 Task:  Click on Hockey In the Cross-Check Hockey League click on  Pick Sheet Your name Julian Martinez Team name Oshawa Generals and  Email softage.4@softage.net Period 1 - 3 Point Game Minnesota Wild Period 1 - 2 Point Game Florida Panthers Period 1 - 1 Point Game Edmonton Oilers Period 2 - 3 Point Game Detroit Red Wings Period 2 - 2 Point Game Dallas Stars Period 2 - 1 Point Game Columbus Blue Jackets Period 3 - 3 Point Game Colorado Avalanche Period 3 - 2 Point Game Chicago Blackhawks Period 3 - 1 Point Game Carolina Hurricanes Submit pick sheet
Action: Mouse moved to (641, 244)
Screenshot: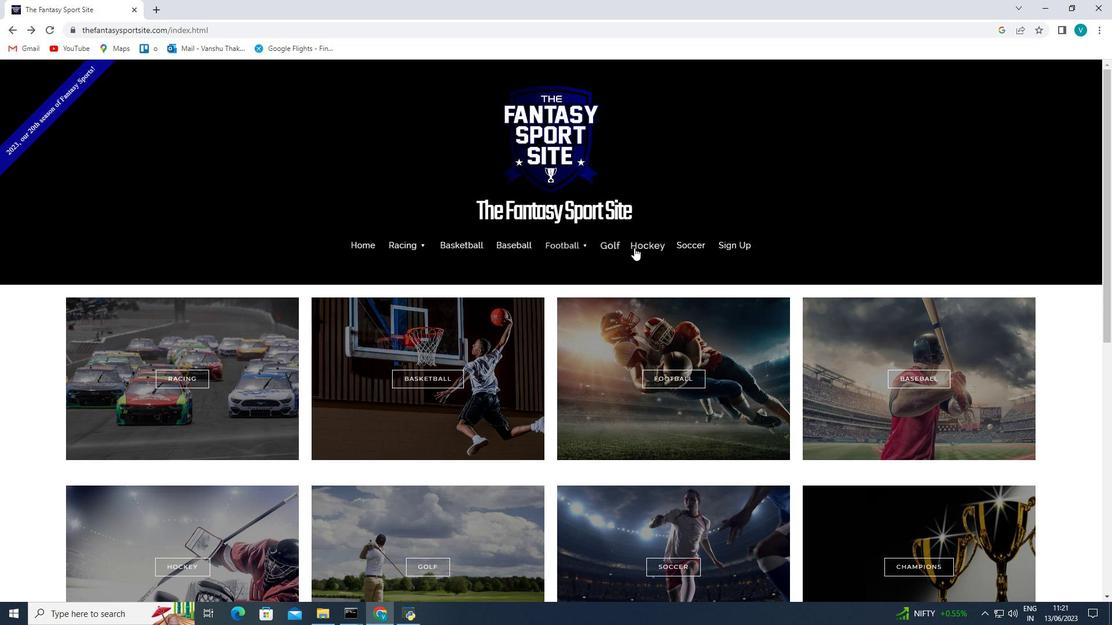 
Action: Mouse pressed left at (641, 244)
Screenshot: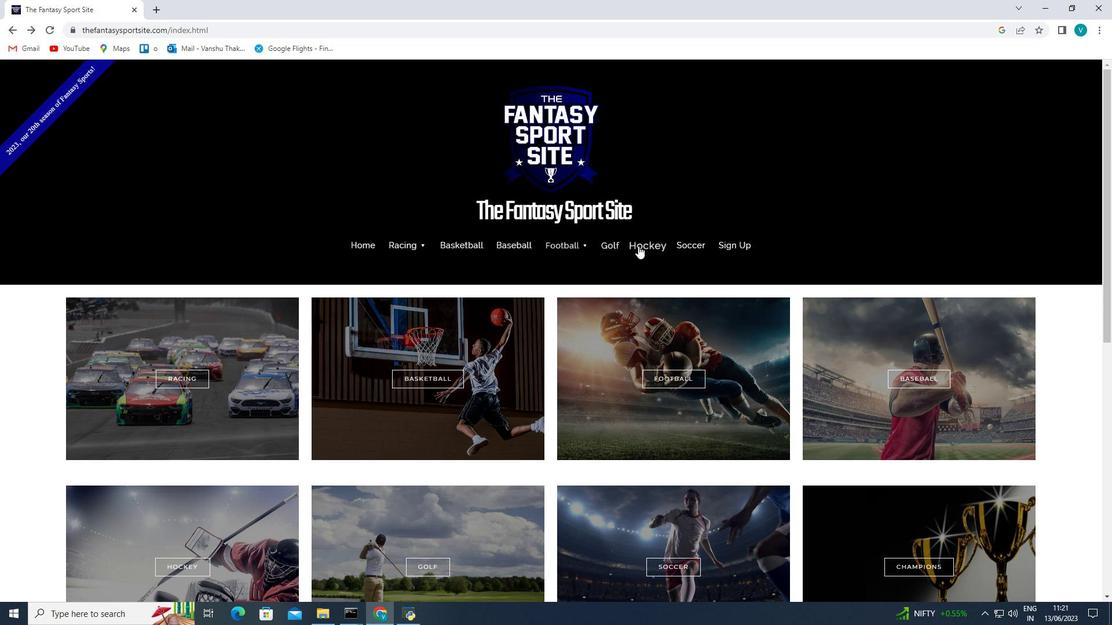 
Action: Mouse moved to (431, 406)
Screenshot: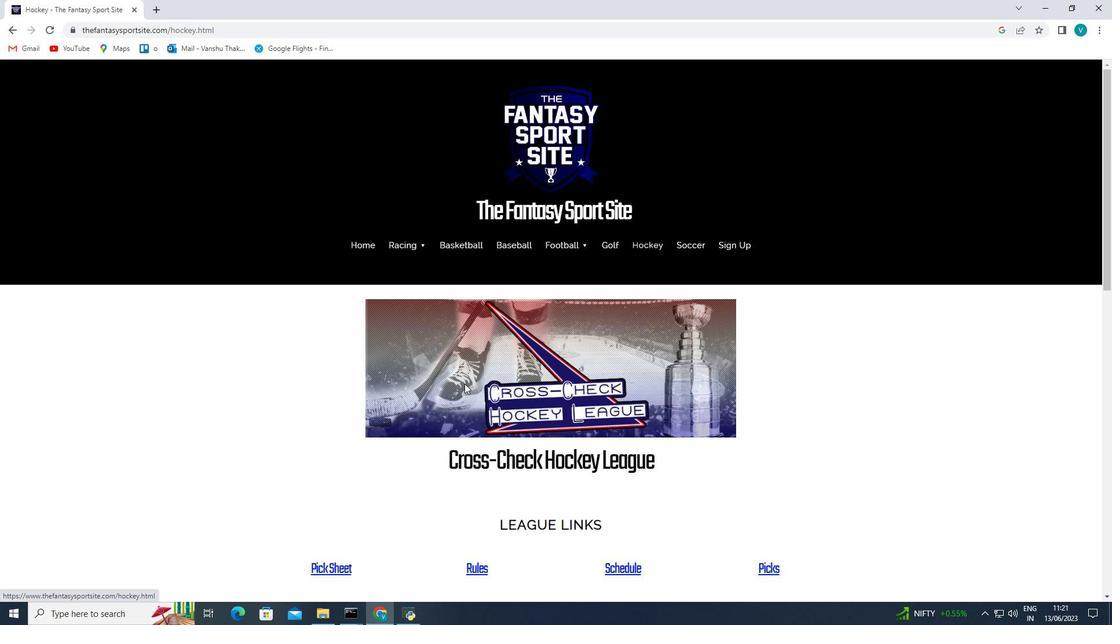 
Action: Mouse scrolled (431, 406) with delta (0, 0)
Screenshot: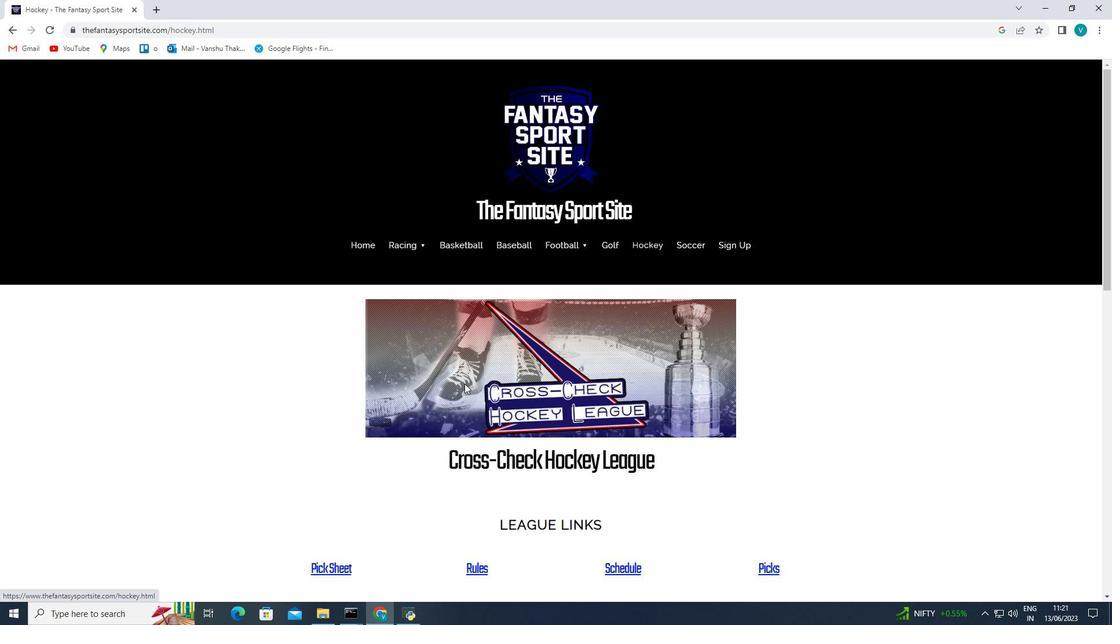 
Action: Mouse moved to (340, 501)
Screenshot: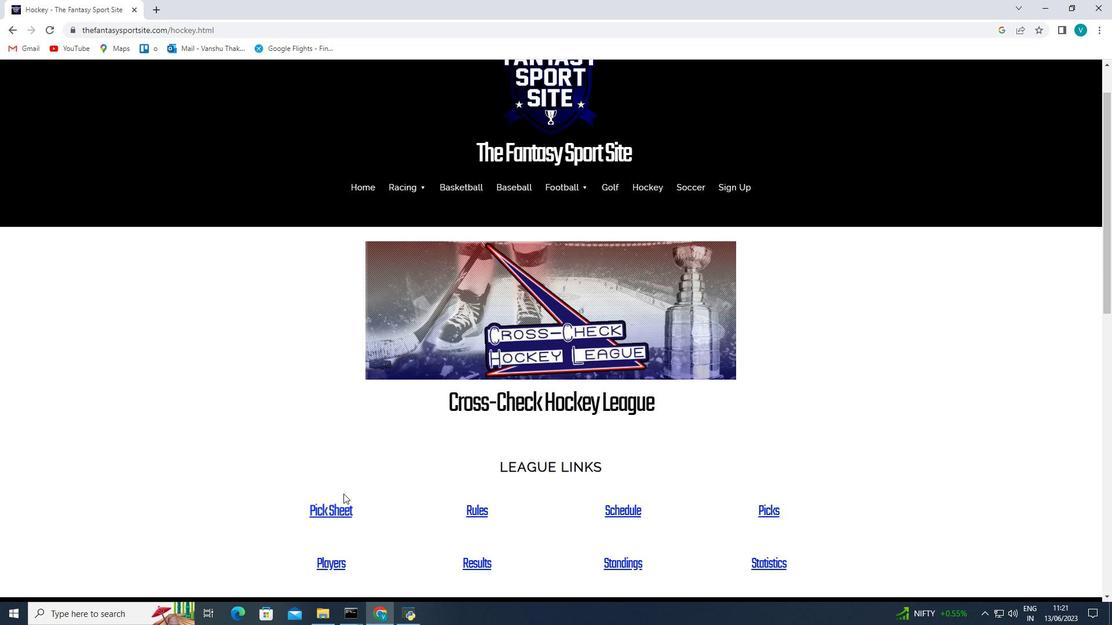 
Action: Mouse pressed left at (340, 501)
Screenshot: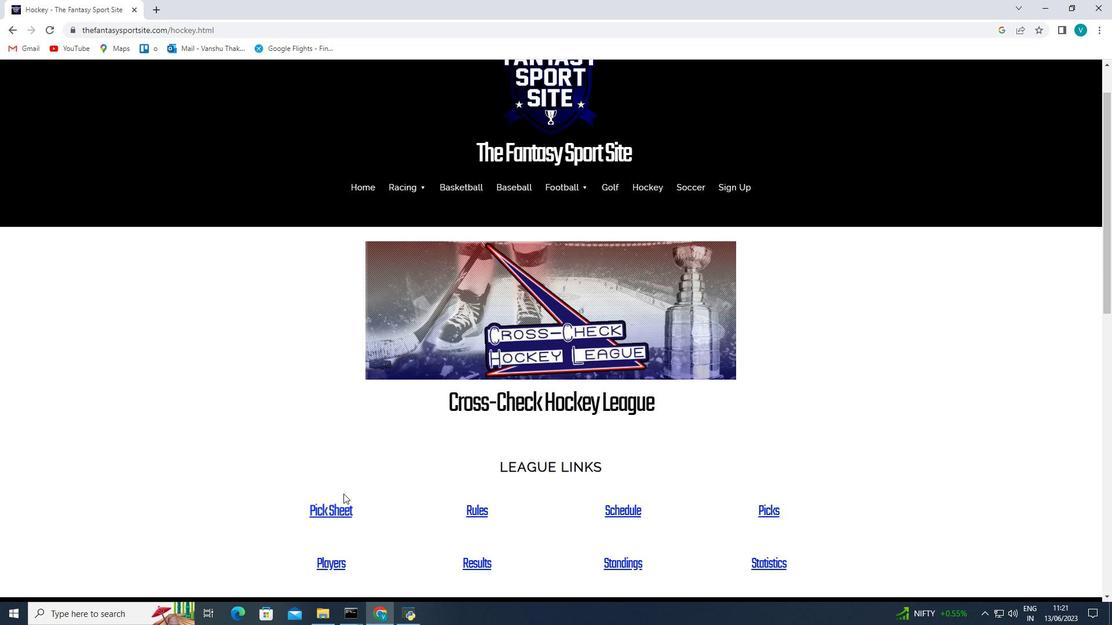 
Action: Mouse moved to (460, 413)
Screenshot: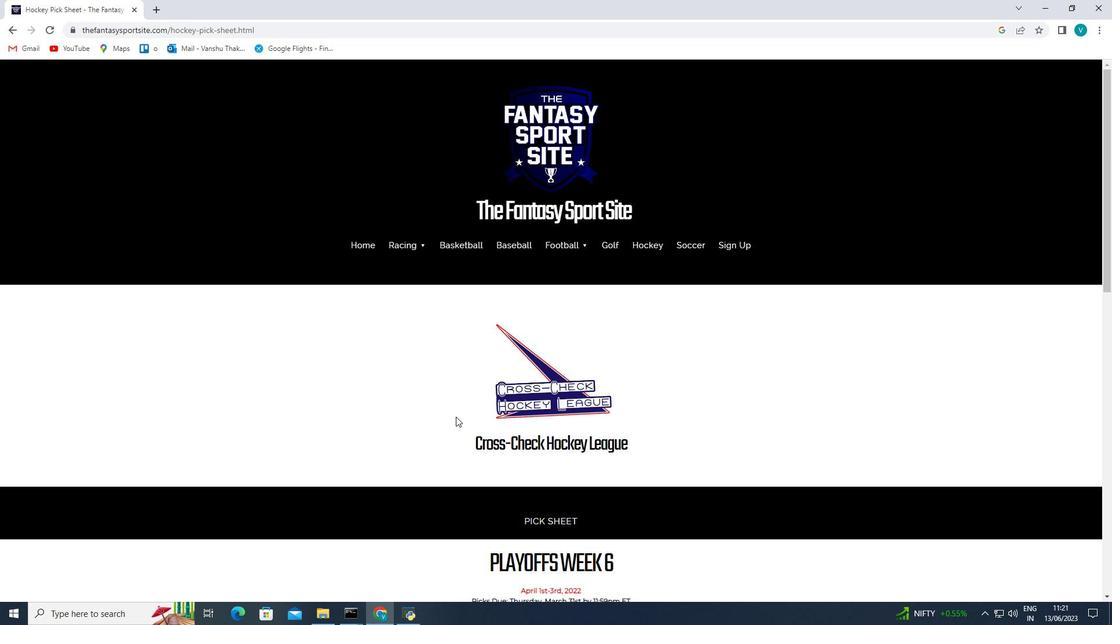 
Action: Mouse scrolled (460, 412) with delta (0, 0)
Screenshot: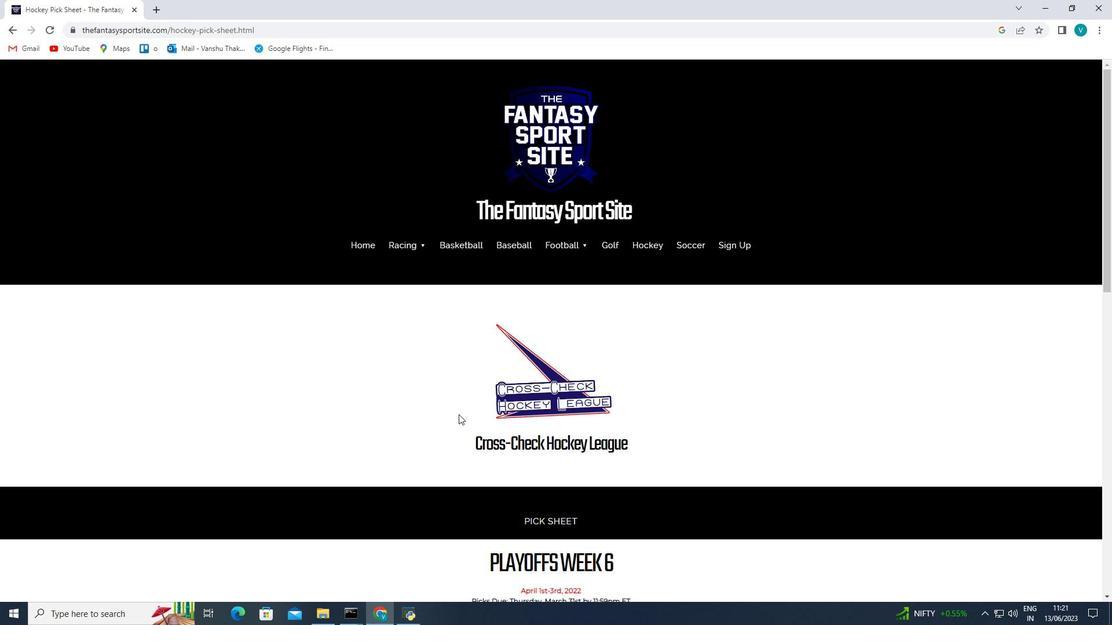 
Action: Mouse moved to (463, 411)
Screenshot: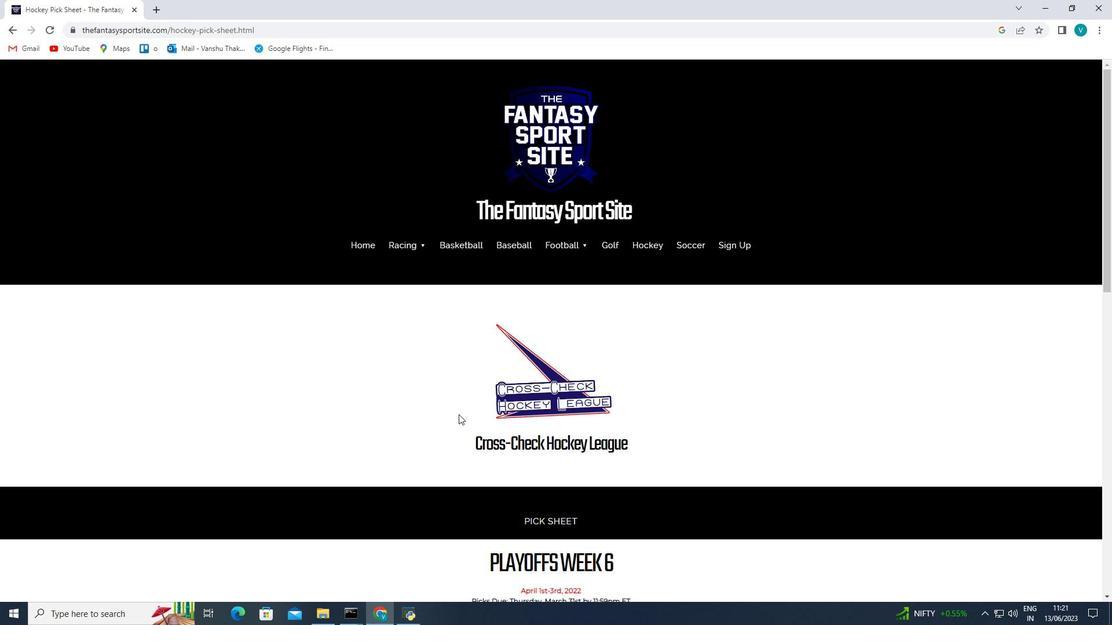 
Action: Mouse scrolled (463, 410) with delta (0, 0)
Screenshot: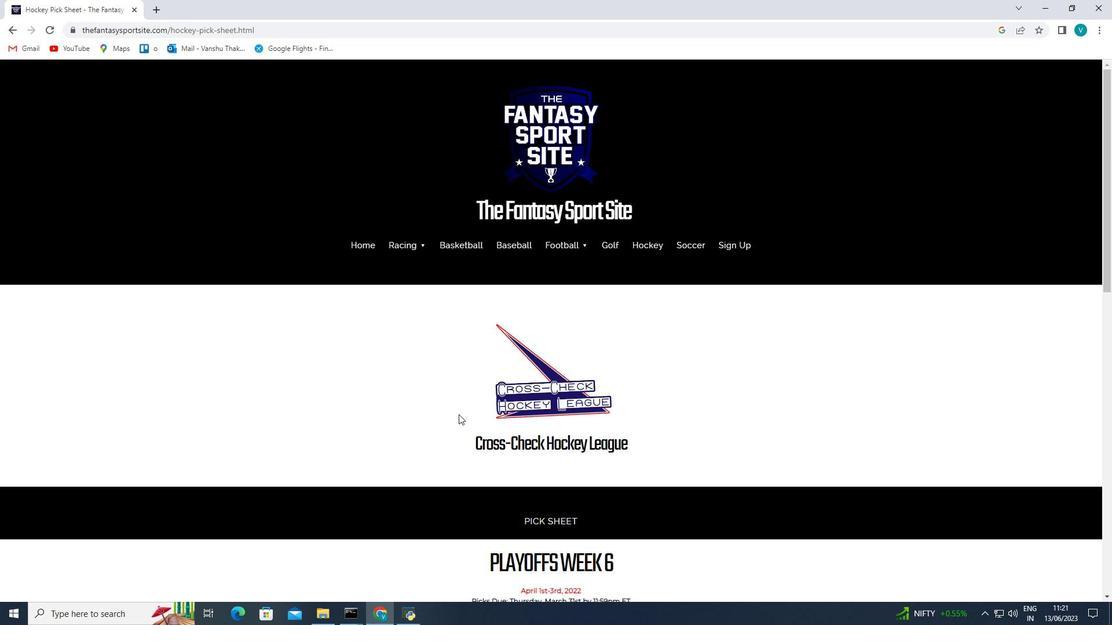 
Action: Mouse moved to (469, 409)
Screenshot: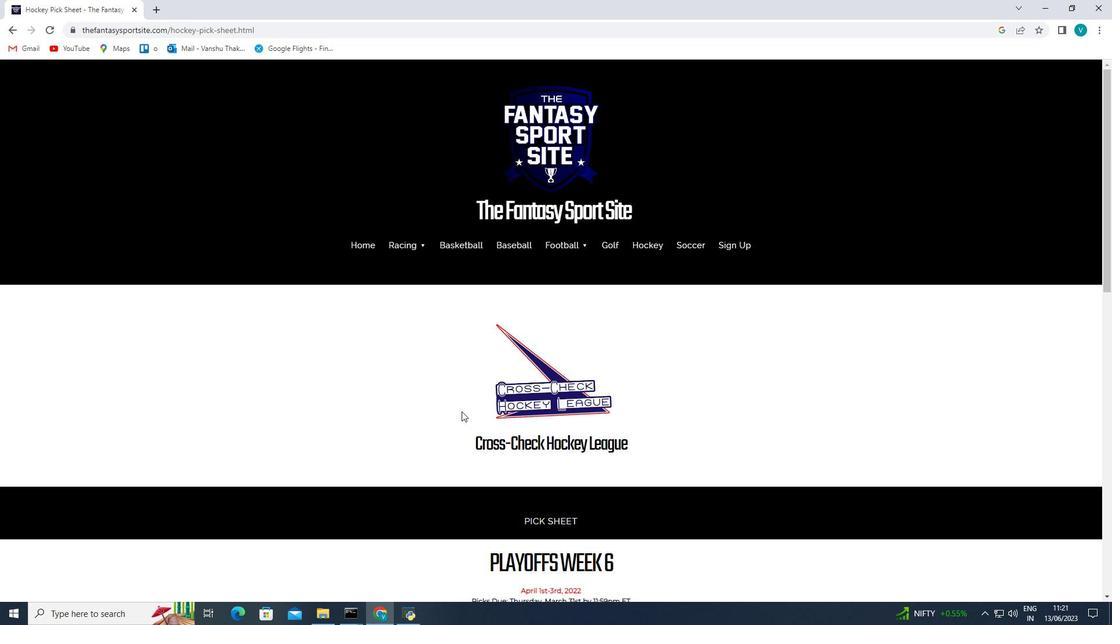
Action: Mouse scrolled (469, 408) with delta (0, 0)
Screenshot: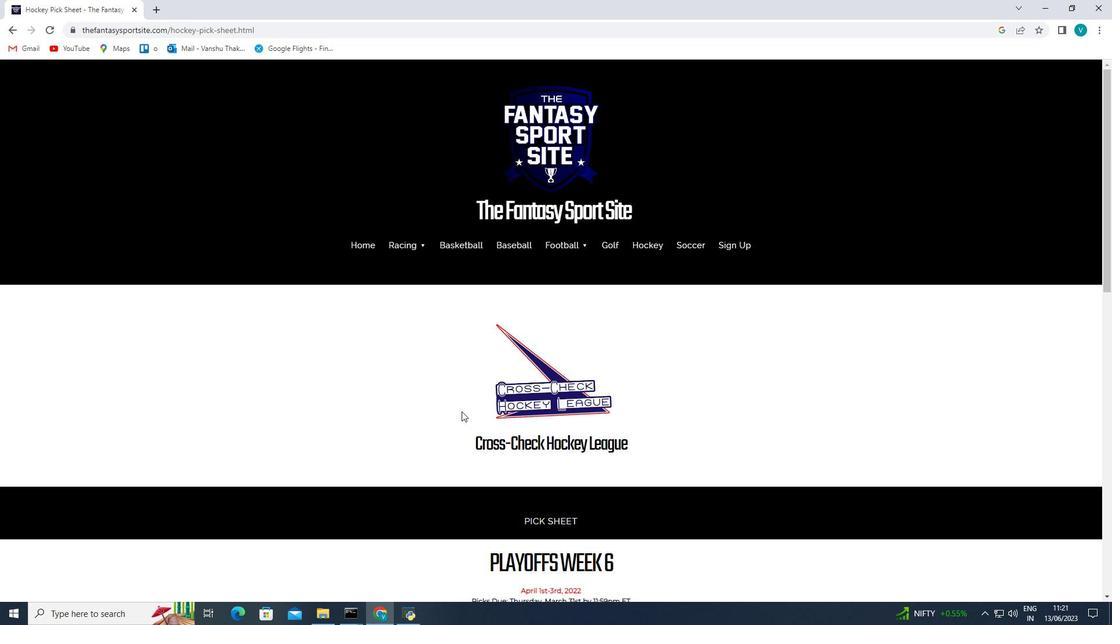 
Action: Mouse moved to (478, 406)
Screenshot: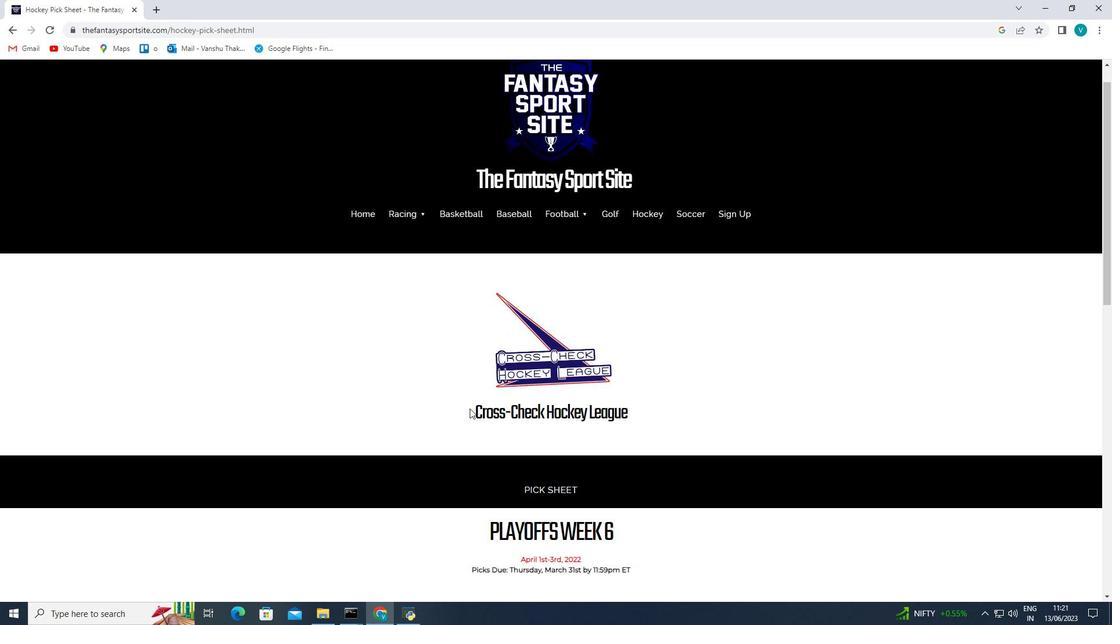 
Action: Mouse scrolled (478, 406) with delta (0, 0)
Screenshot: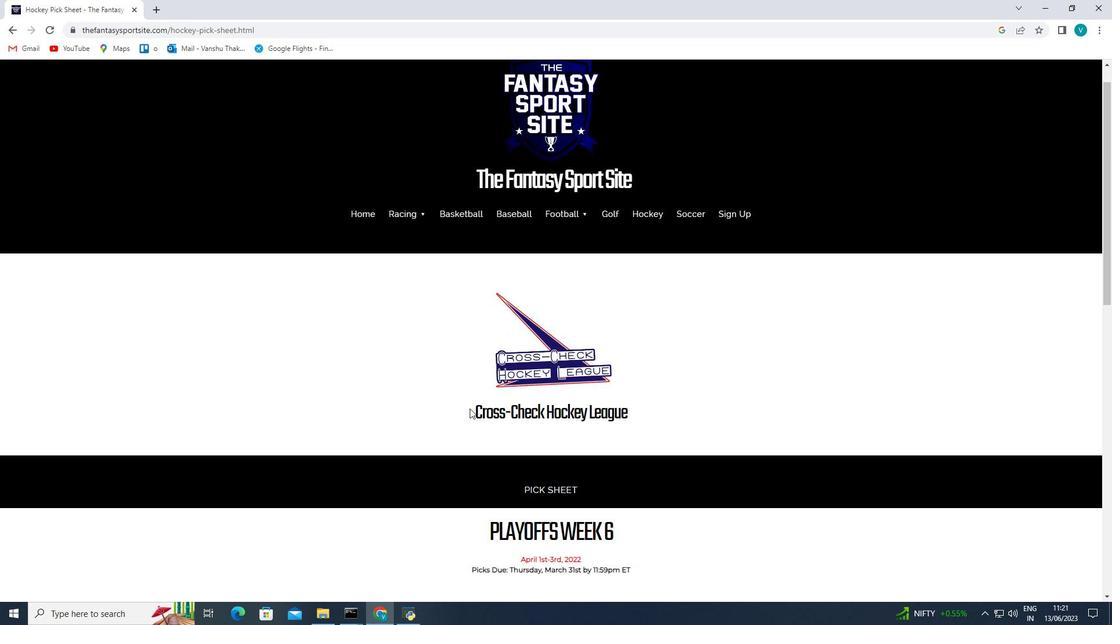 
Action: Mouse moved to (489, 405)
Screenshot: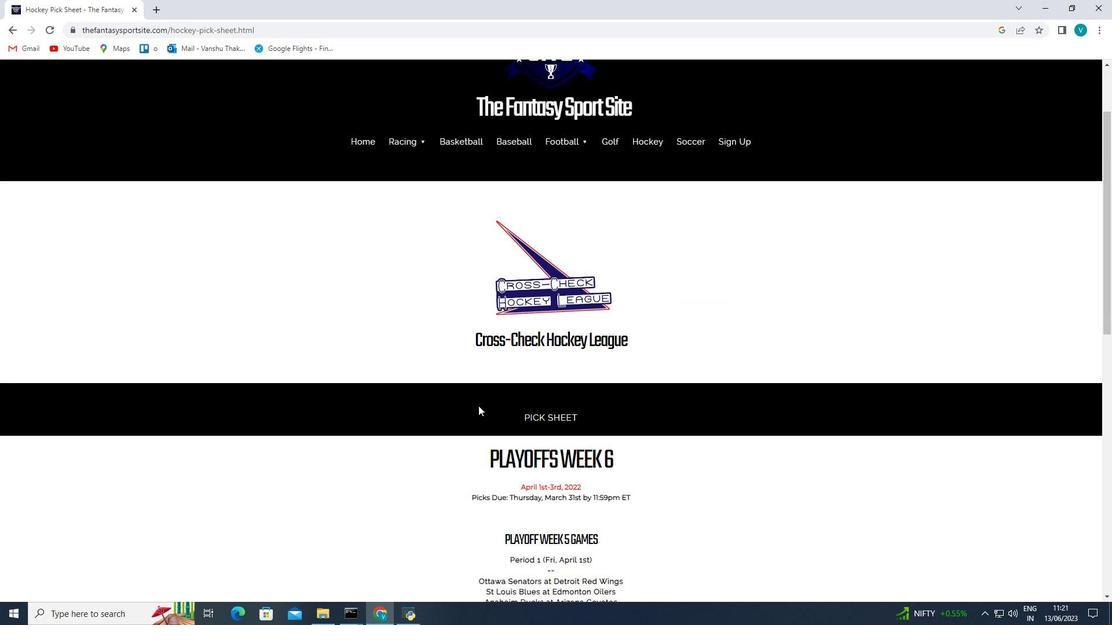 
Action: Mouse scrolled (486, 404) with delta (0, 0)
Screenshot: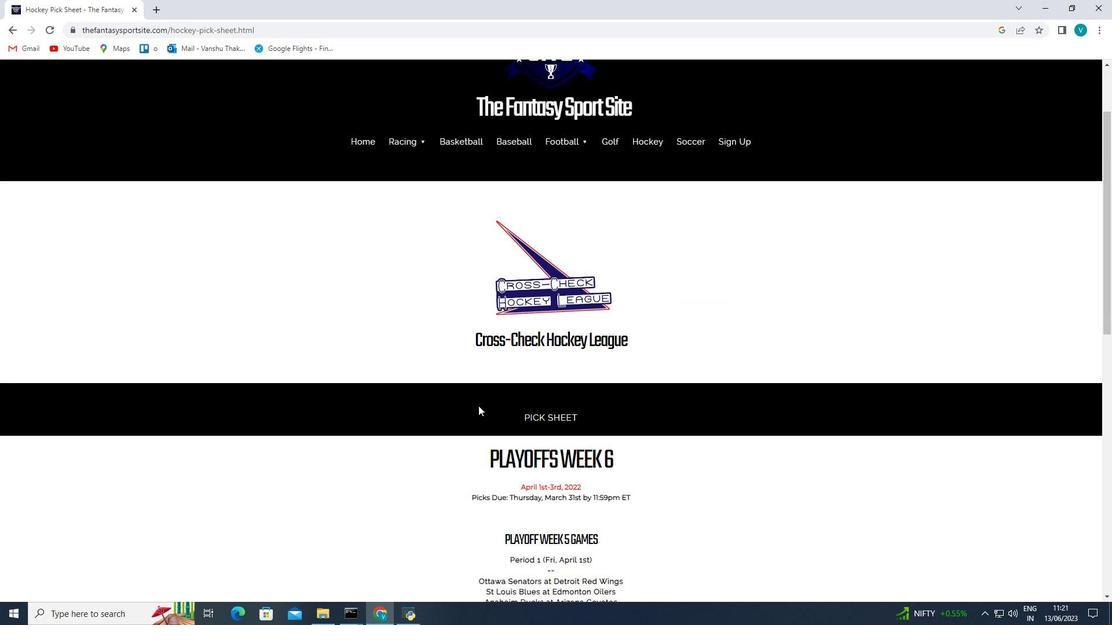 
Action: Mouse moved to (497, 405)
Screenshot: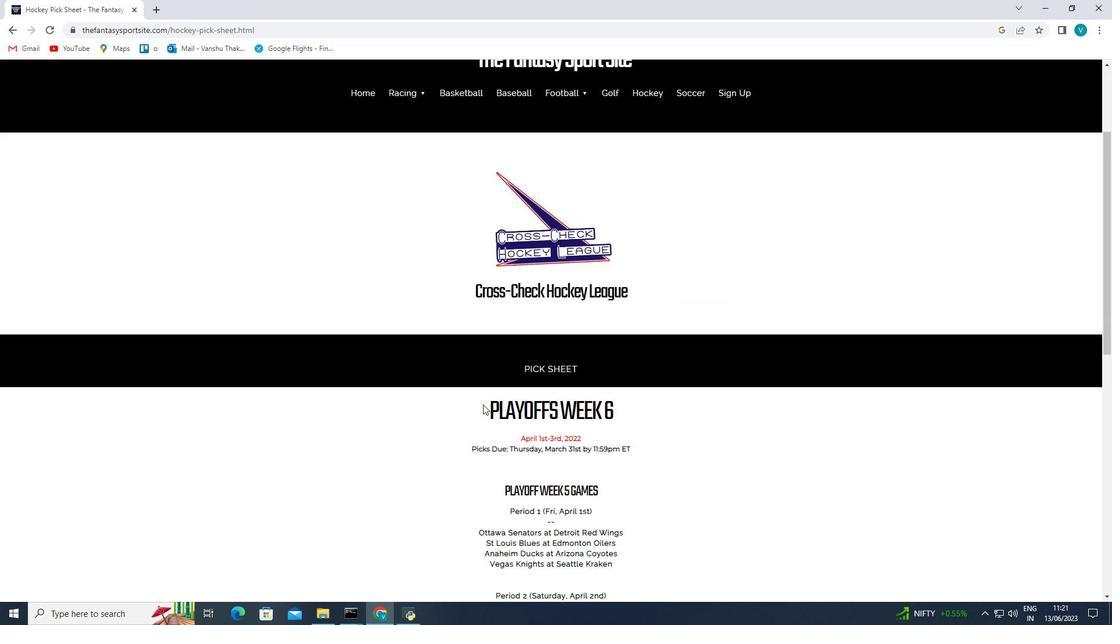 
Action: Mouse scrolled (497, 404) with delta (0, 0)
Screenshot: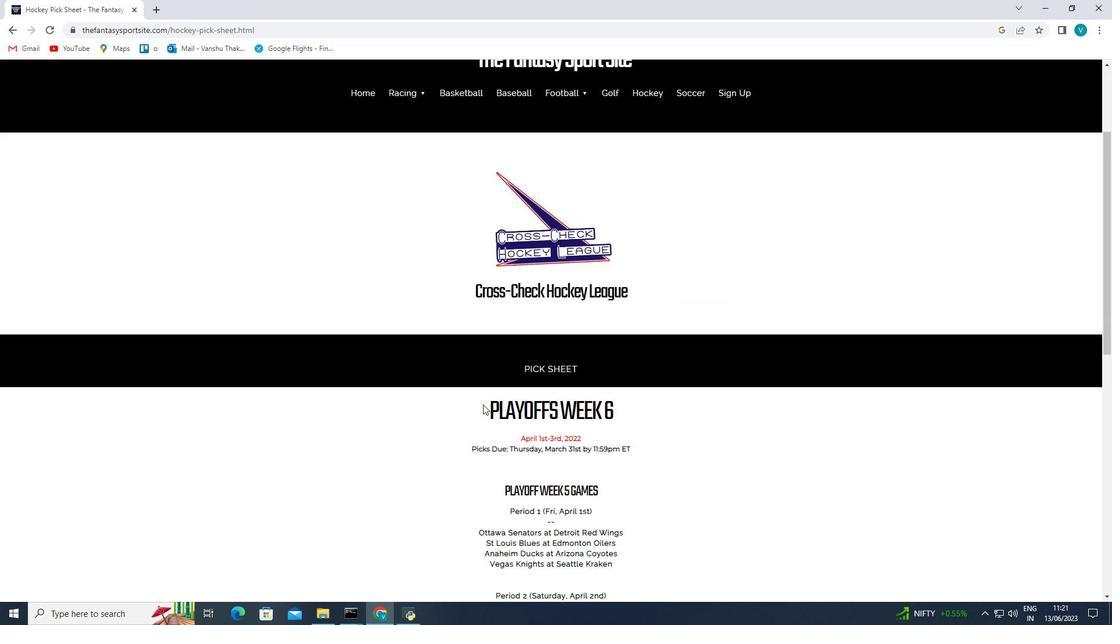 
Action: Mouse moved to (520, 408)
Screenshot: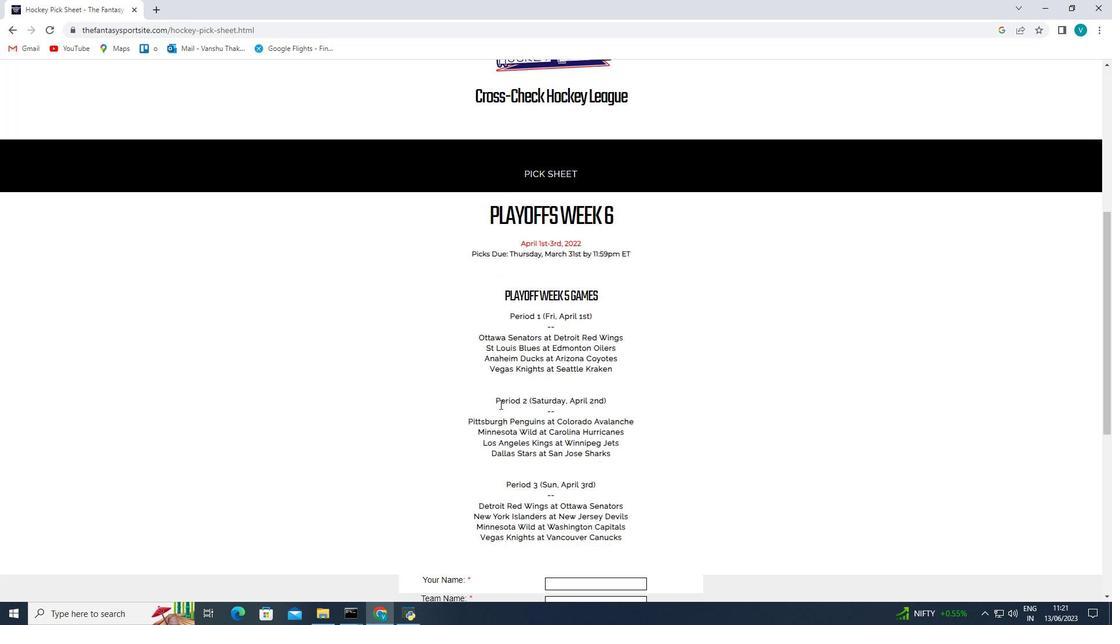 
Action: Mouse scrolled (520, 407) with delta (0, 0)
Screenshot: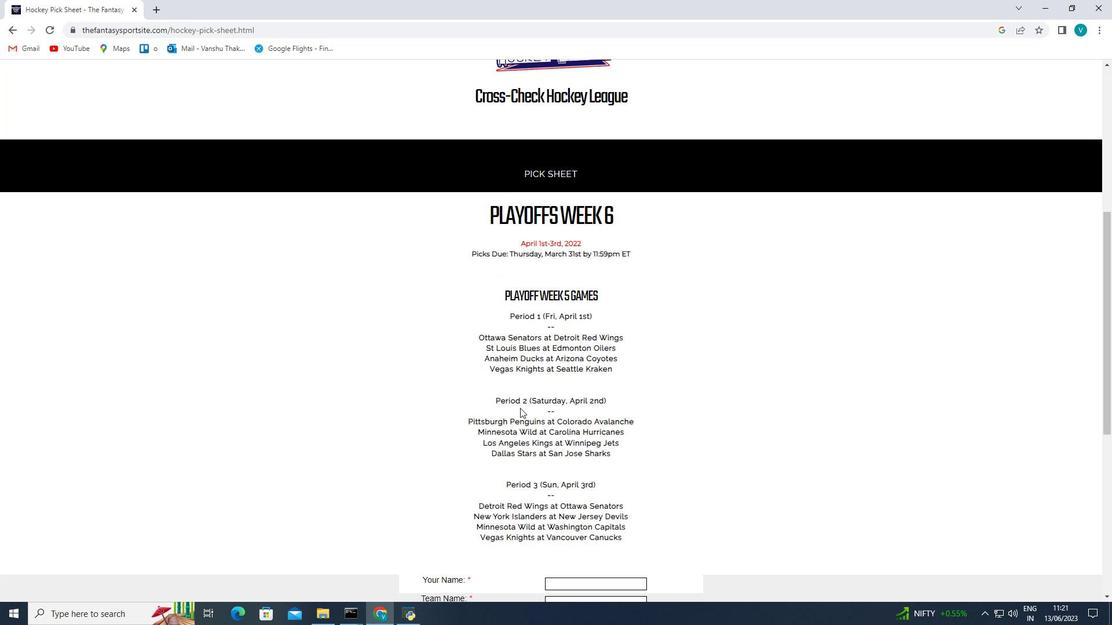 
Action: Mouse scrolled (520, 407) with delta (0, 0)
Screenshot: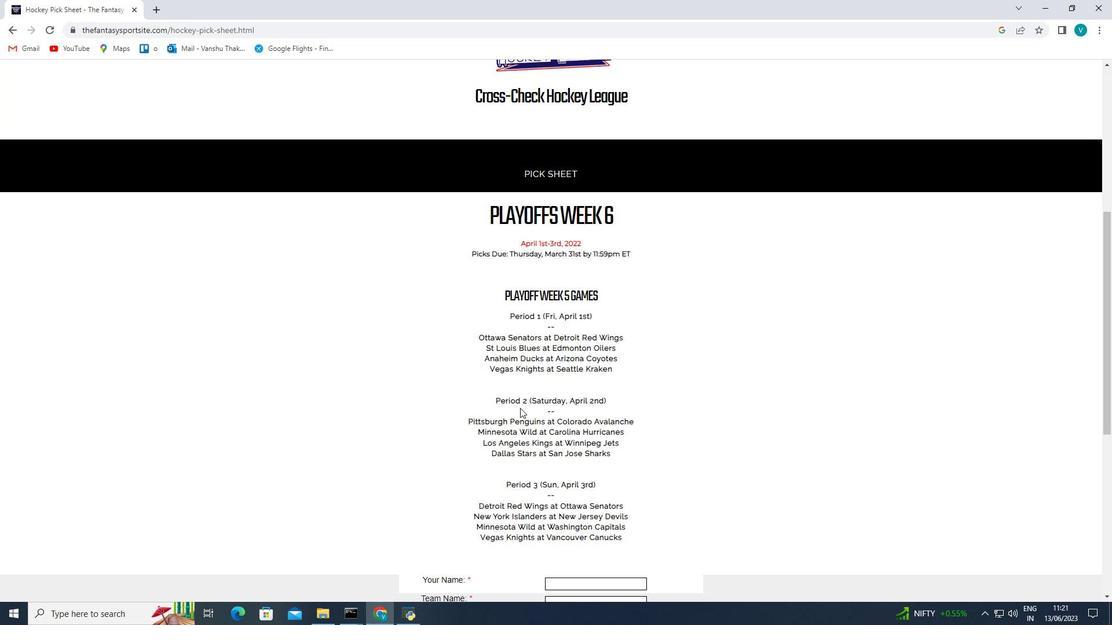 
Action: Mouse scrolled (520, 407) with delta (0, 0)
Screenshot: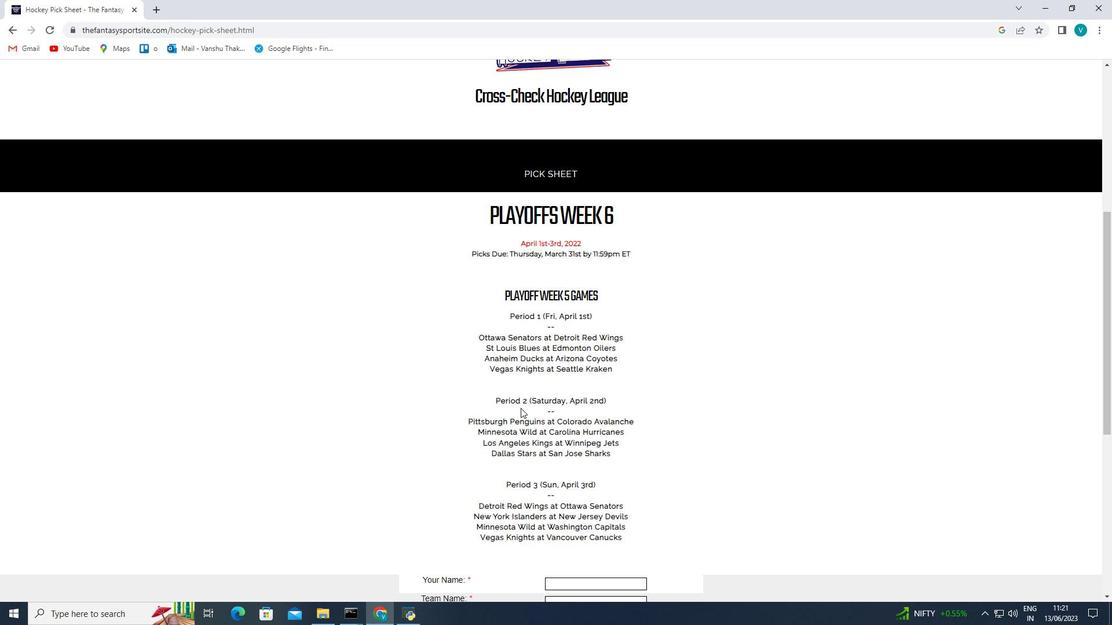 
Action: Mouse scrolled (520, 407) with delta (0, 0)
Screenshot: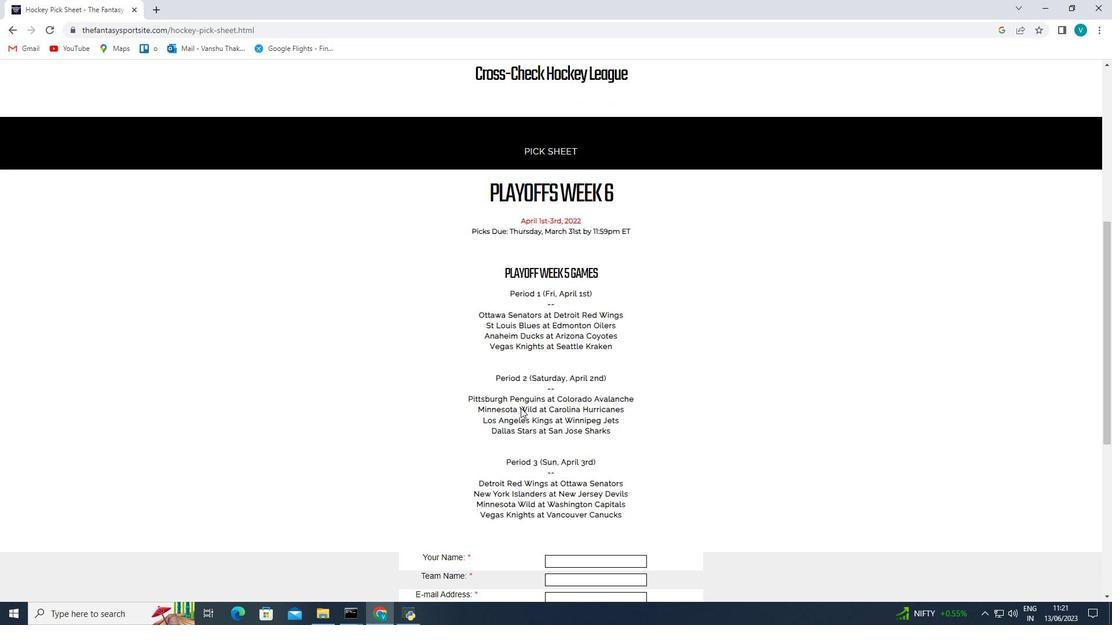 
Action: Mouse moved to (571, 360)
Screenshot: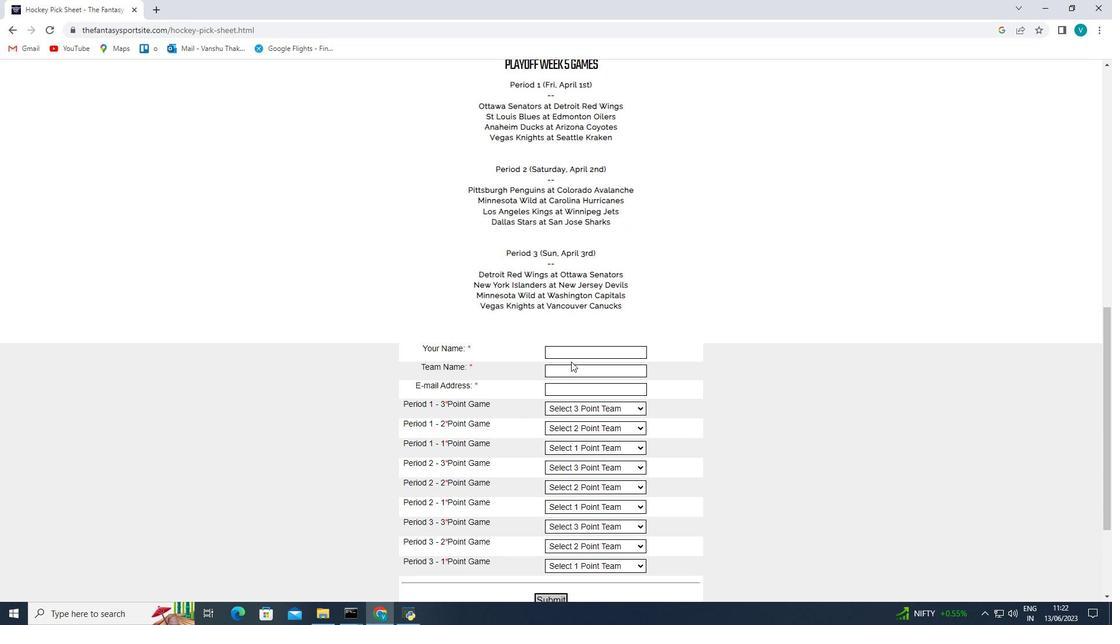 
Action: Mouse scrolled (571, 359) with delta (0, 0)
Screenshot: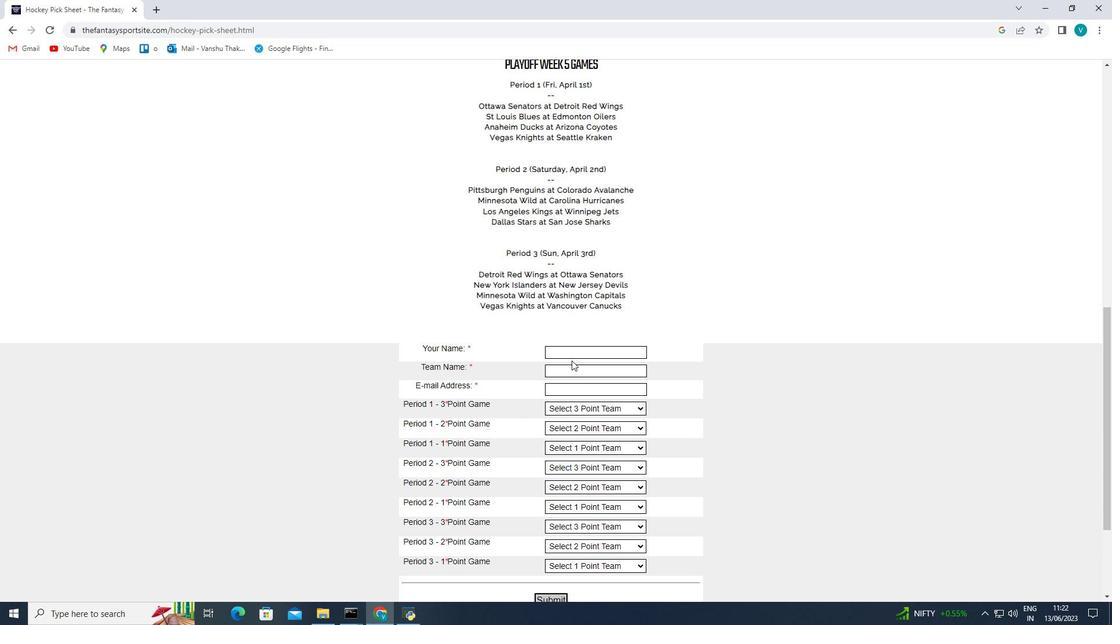 
Action: Mouse scrolled (571, 359) with delta (0, 0)
Screenshot: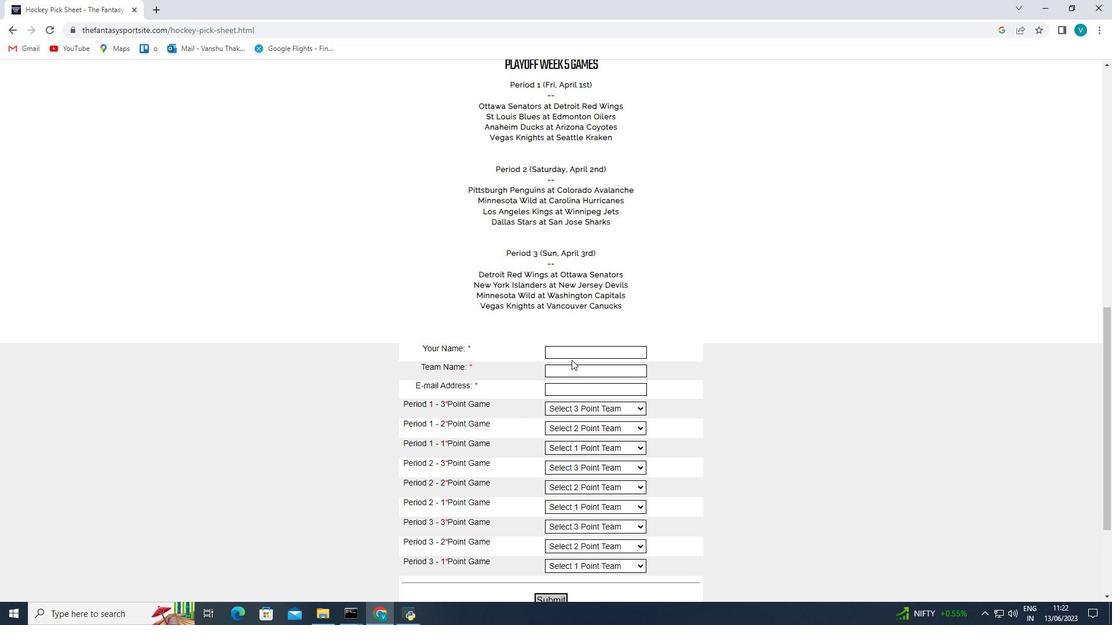 
Action: Mouse moved to (607, 231)
Screenshot: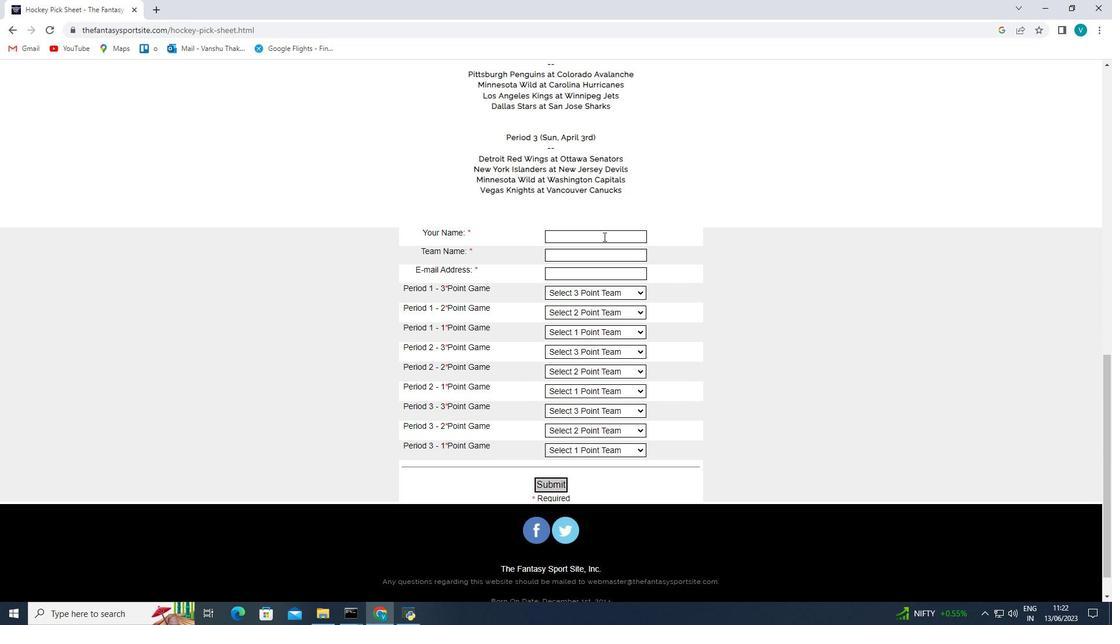 
Action: Mouse pressed left at (607, 231)
Screenshot: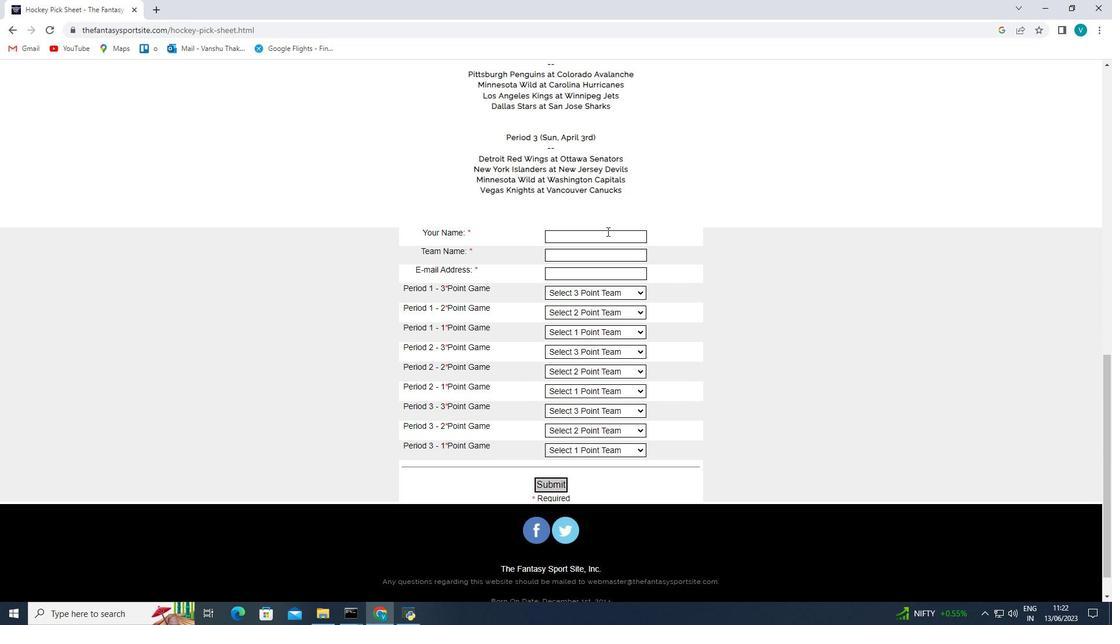 
Action: Key pressed <Key.shift>Julian<Key.space><Key.shift>Martinez
Screenshot: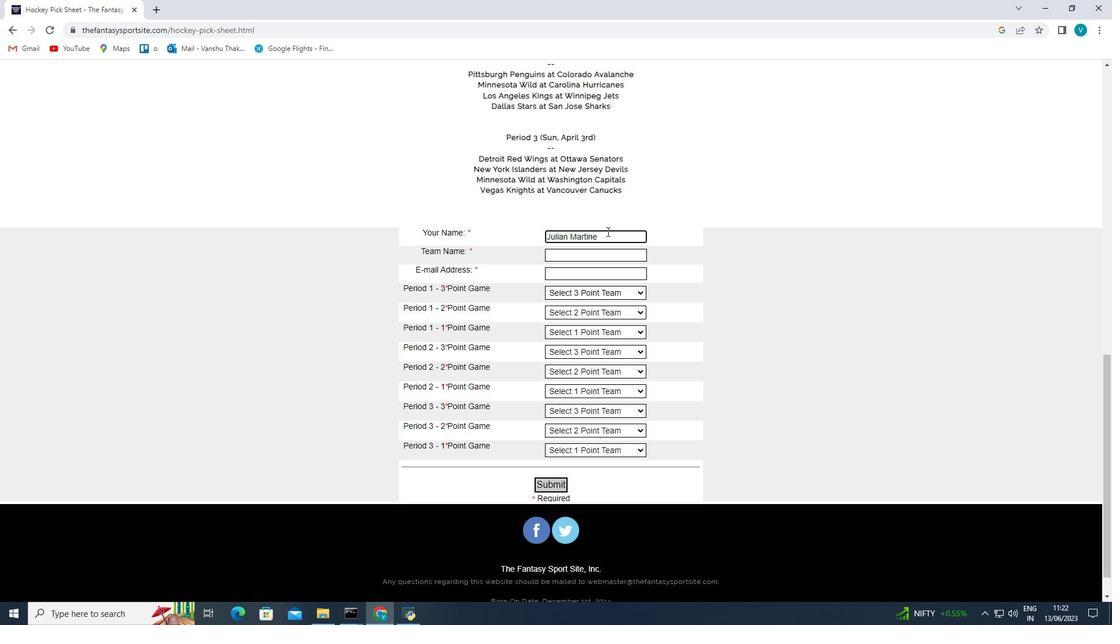 
Action: Mouse moved to (600, 260)
Screenshot: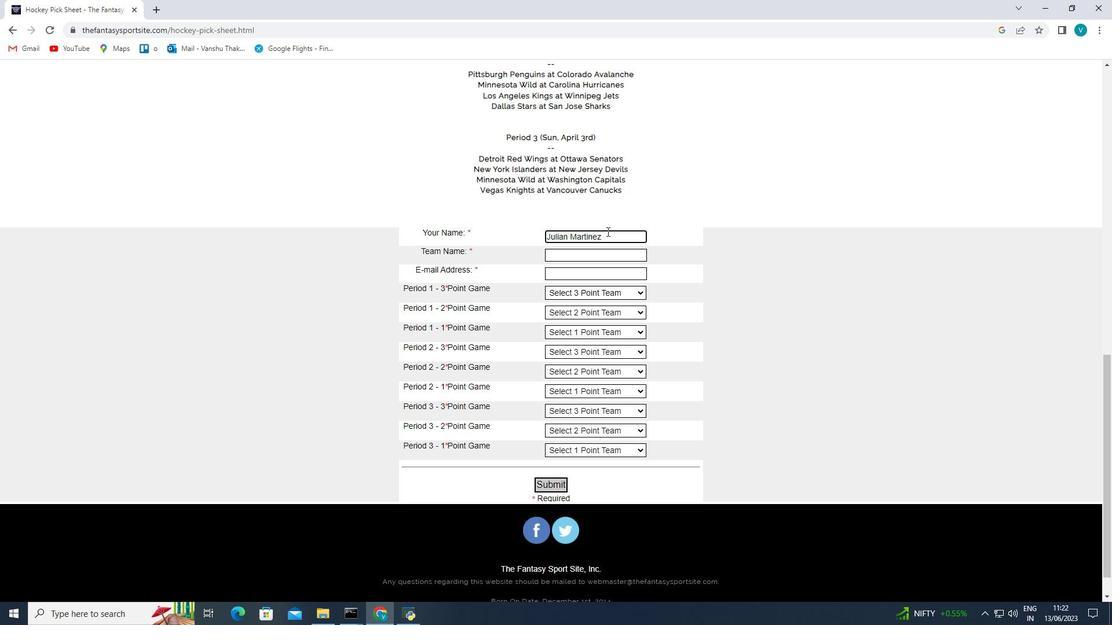 
Action: Mouse pressed left at (600, 260)
Screenshot: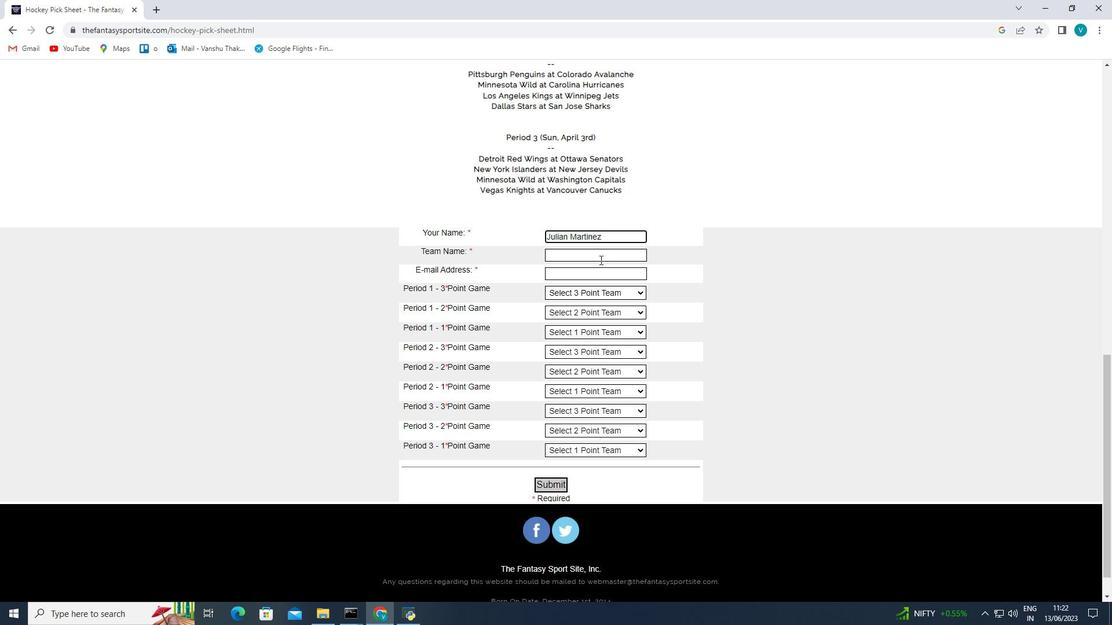 
Action: Key pressed <Key.shift>Oshawa<Key.space><Key.shift>Generals
Screenshot: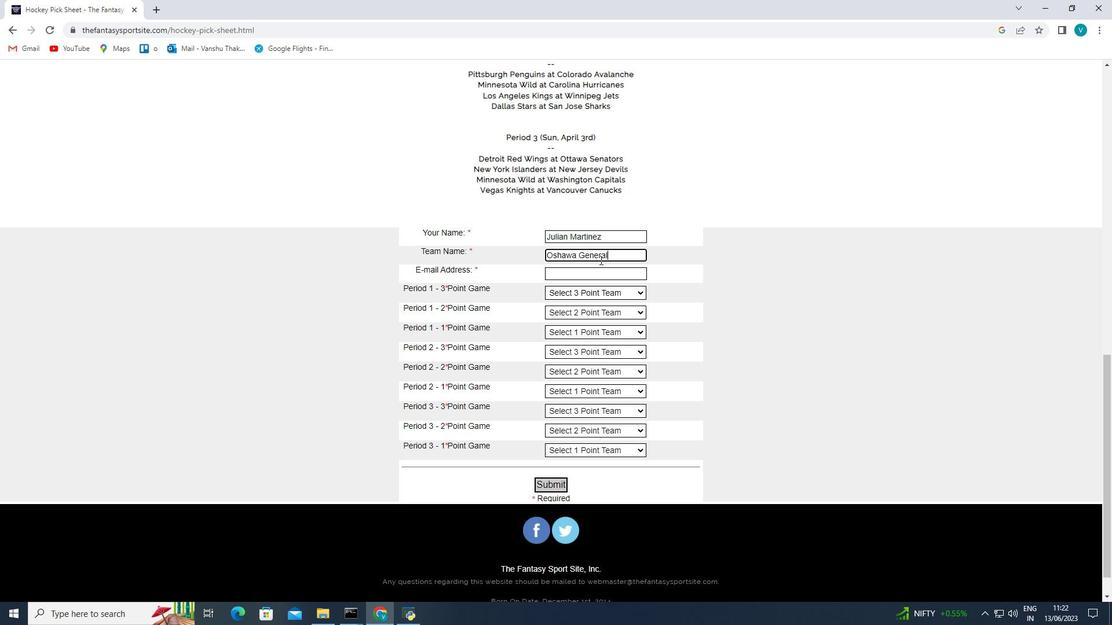 
Action: Mouse moved to (596, 276)
Screenshot: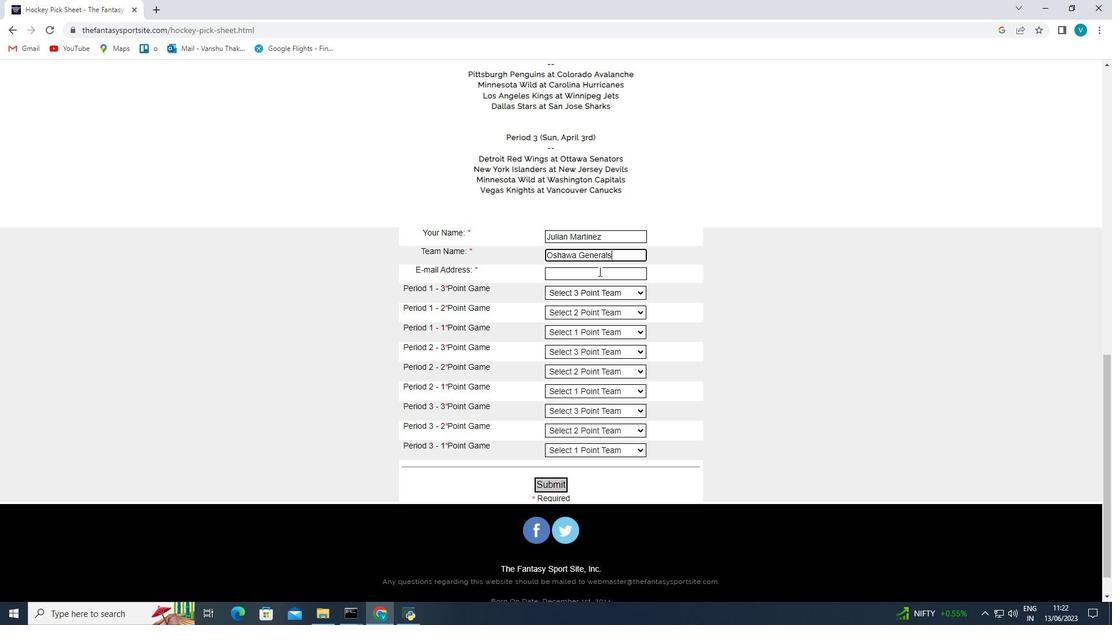 
Action: Mouse pressed left at (596, 276)
Screenshot: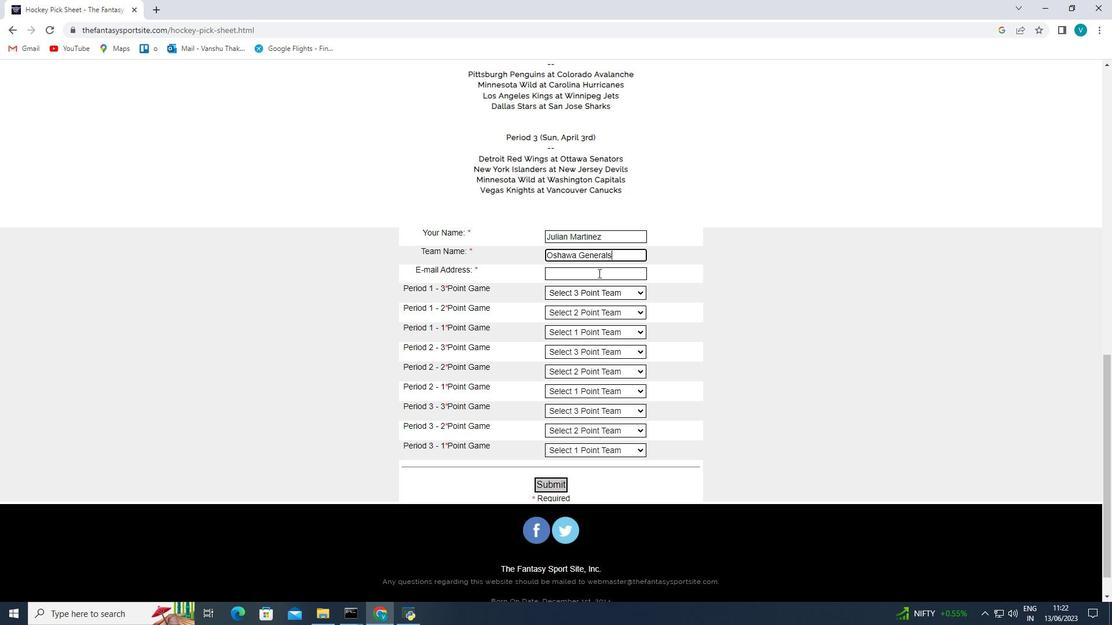 
Action: Key pressed softage.4<Key.shift><Key.shift><Key.shift><Key.shift><Key.shift><Key.shift><Key.shift><Key.shift><Key.shift>@softage.net
Screenshot: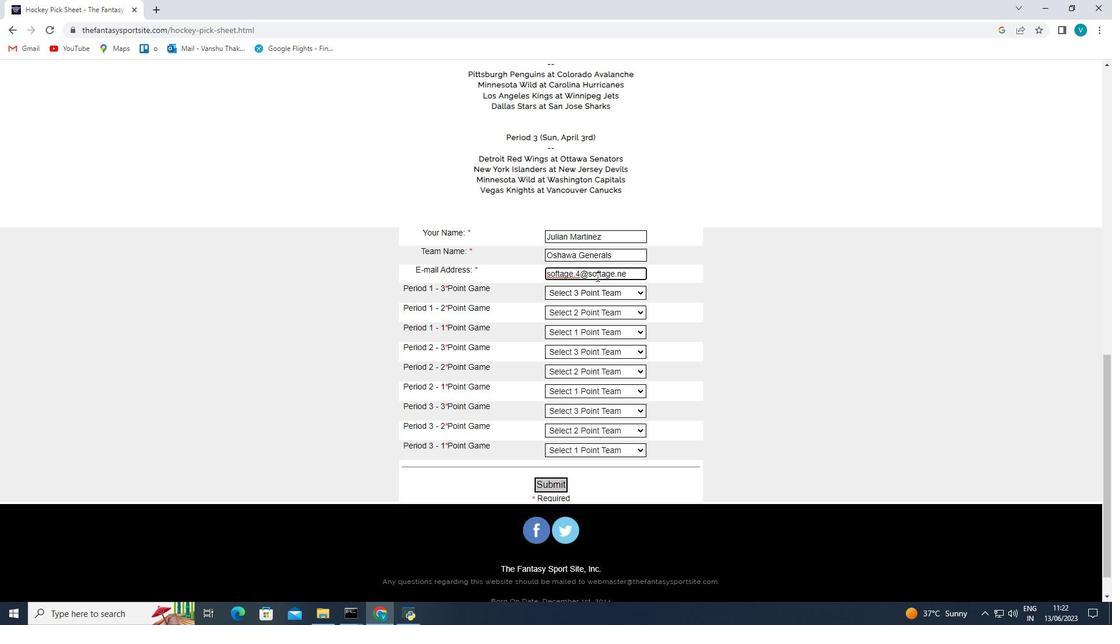 
Action: Mouse moved to (592, 297)
Screenshot: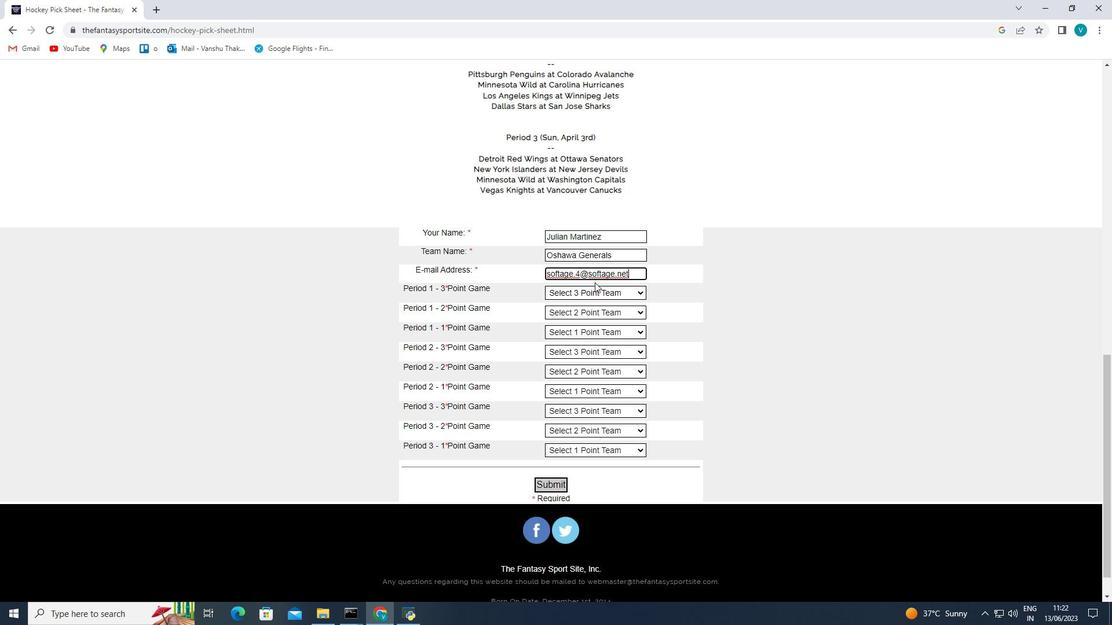 
Action: Mouse pressed left at (592, 297)
Screenshot: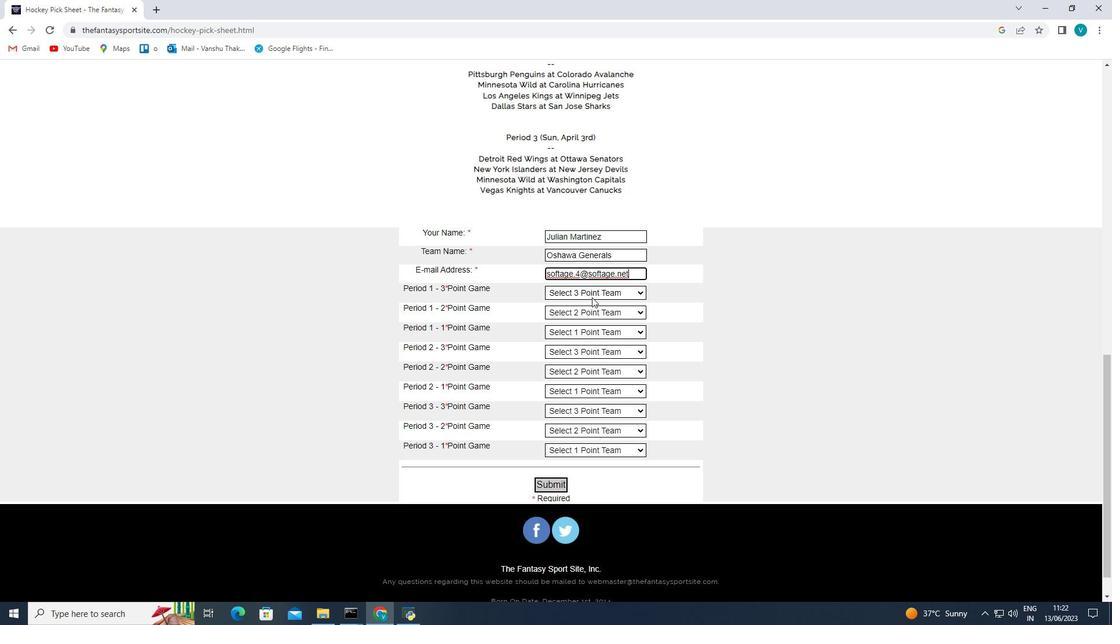 
Action: Mouse moved to (628, 408)
Screenshot: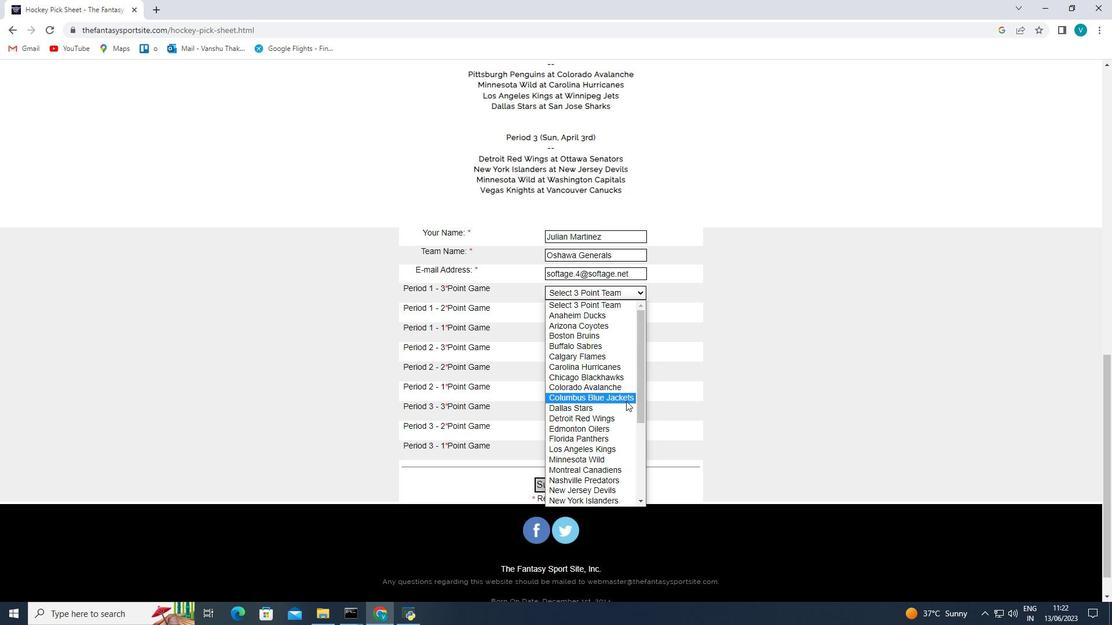 
Action: Mouse scrolled (628, 407) with delta (0, 0)
Screenshot: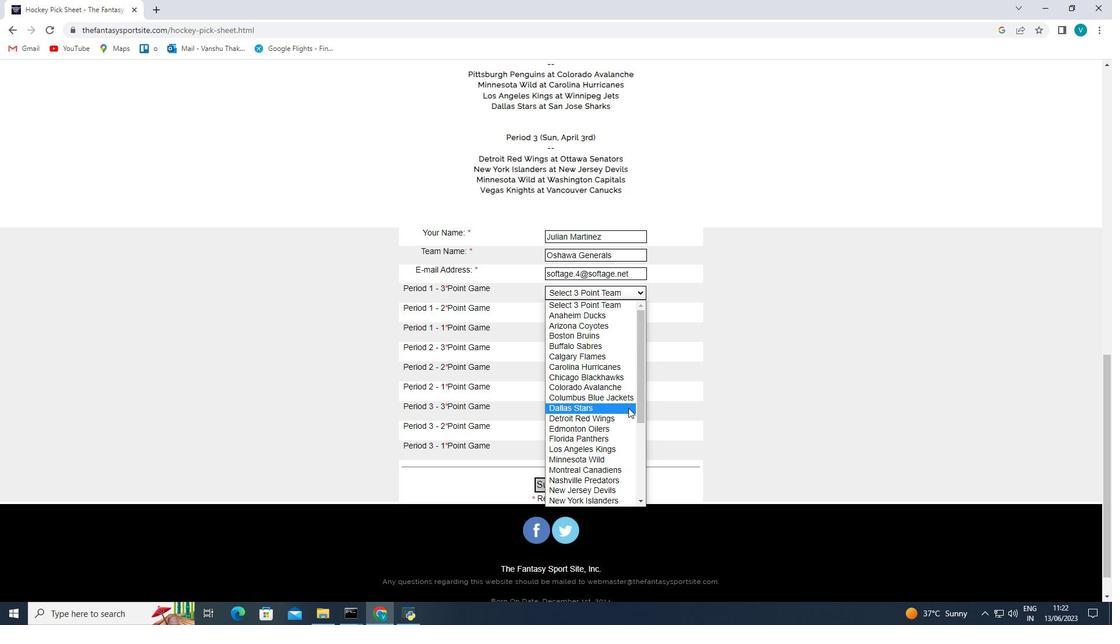 
Action: Mouse scrolled (628, 407) with delta (0, 0)
Screenshot: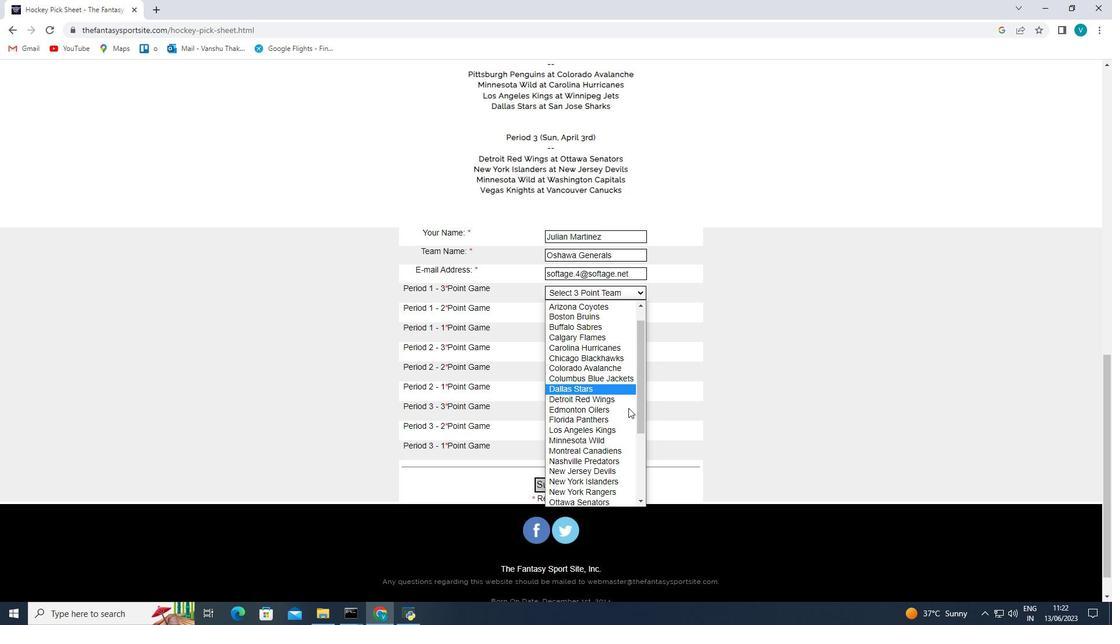 
Action: Mouse scrolled (628, 407) with delta (0, 0)
Screenshot: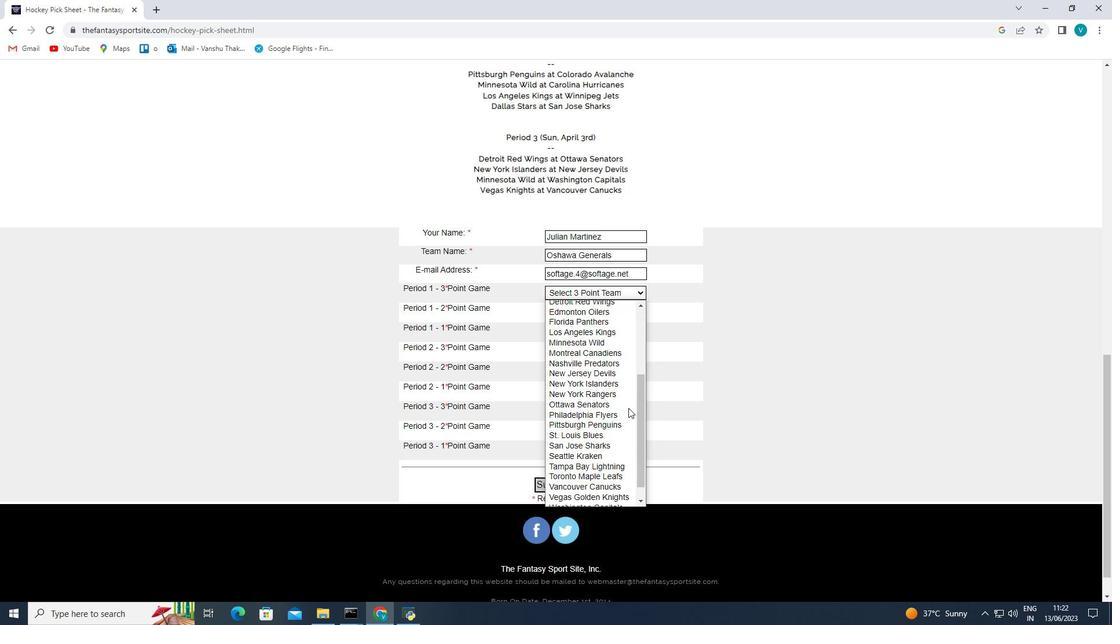 
Action: Mouse scrolled (628, 407) with delta (0, 0)
Screenshot: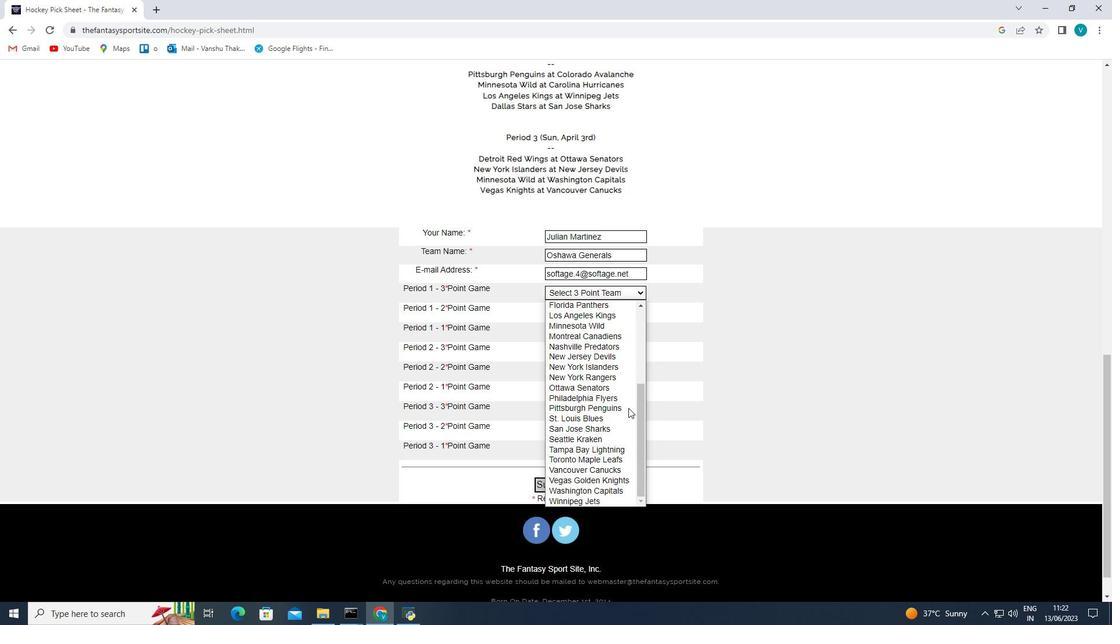 
Action: Mouse moved to (585, 328)
Screenshot: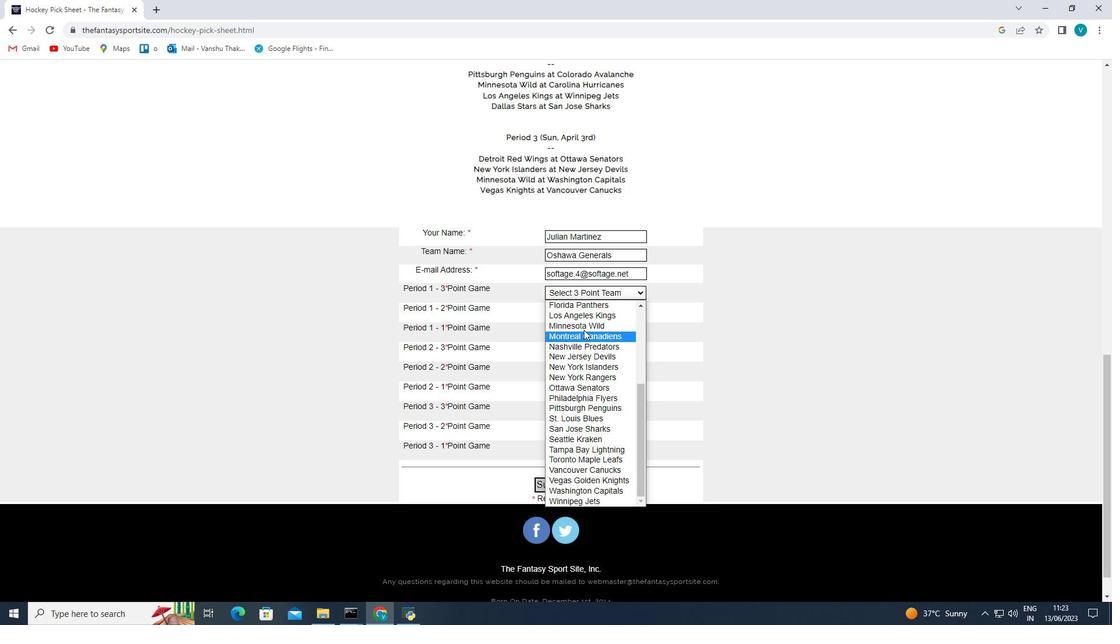 
Action: Mouse pressed left at (585, 328)
Screenshot: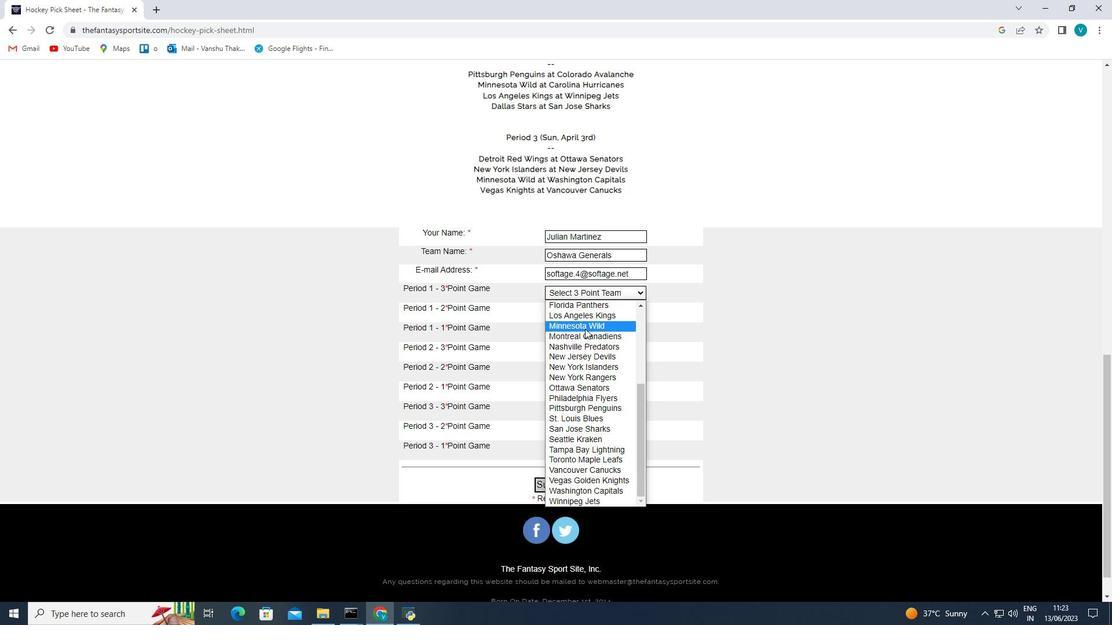 
Action: Mouse moved to (600, 315)
Screenshot: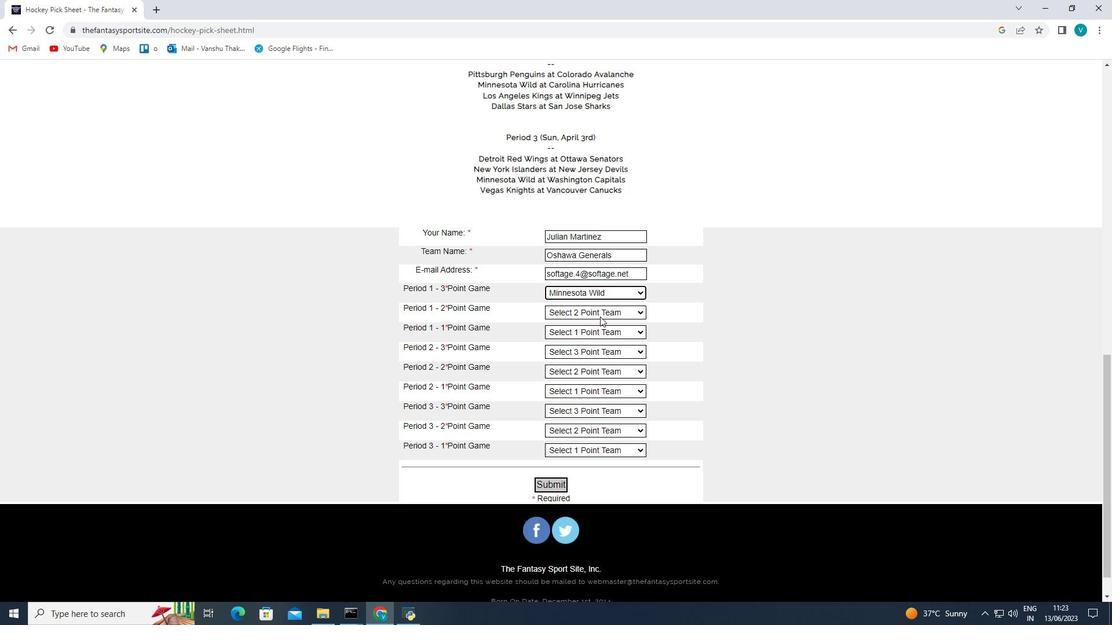 
Action: Mouse pressed left at (600, 315)
Screenshot: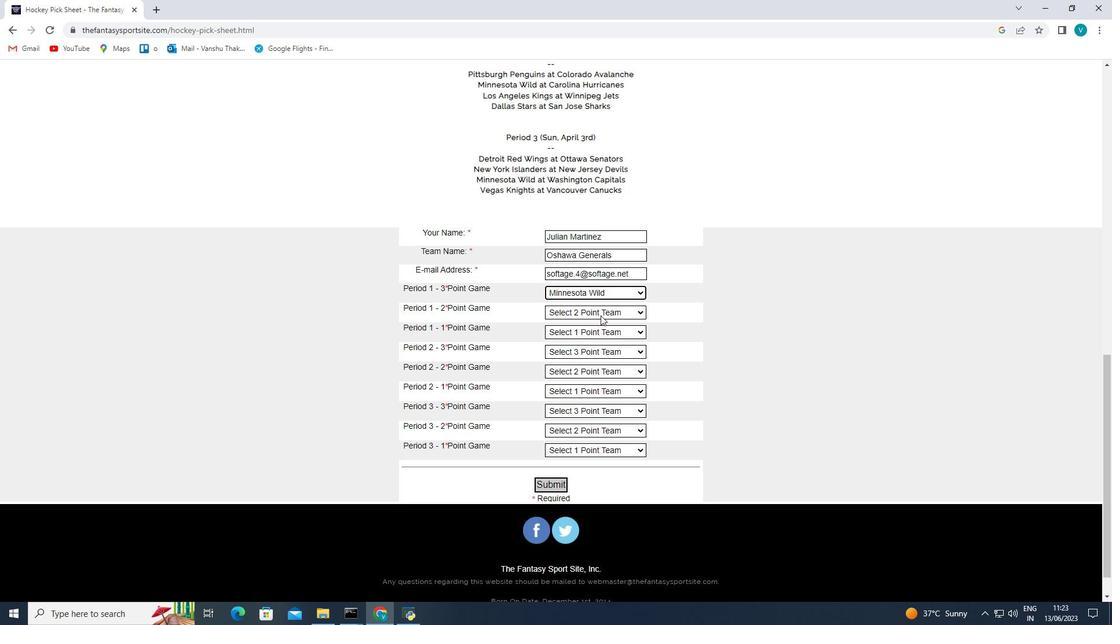 
Action: Mouse moved to (610, 461)
Screenshot: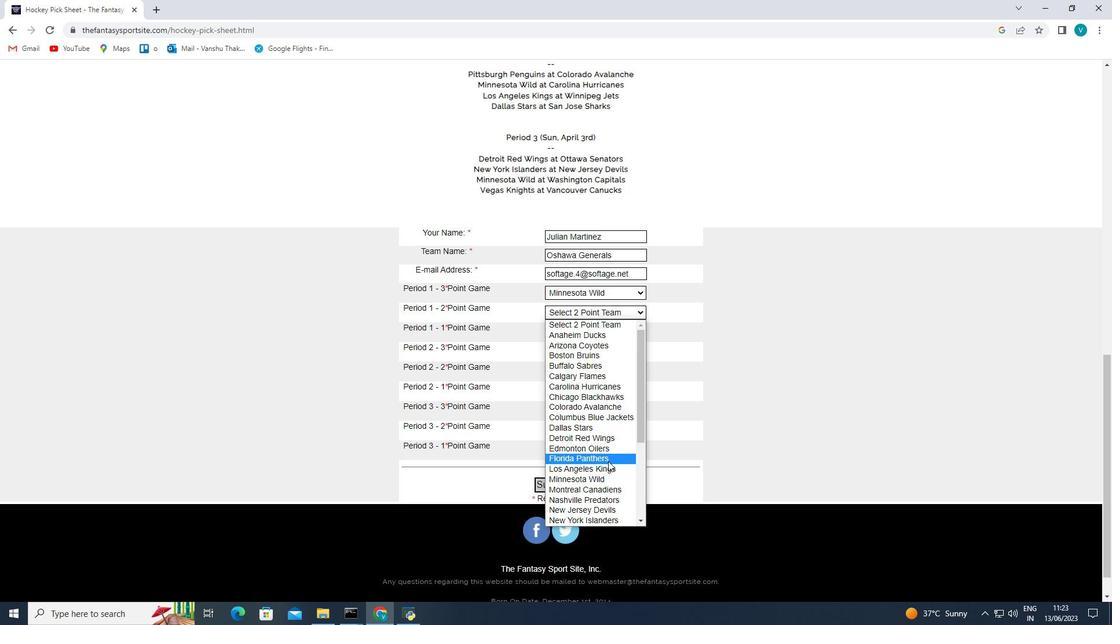 
Action: Mouse pressed left at (610, 461)
Screenshot: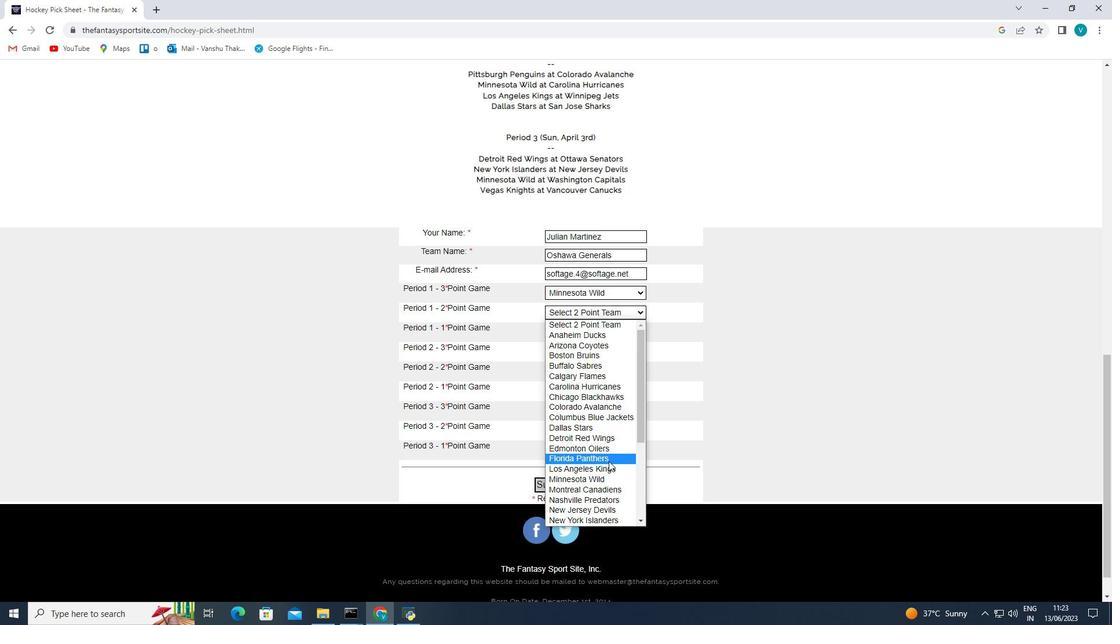 
Action: Mouse moved to (608, 332)
Screenshot: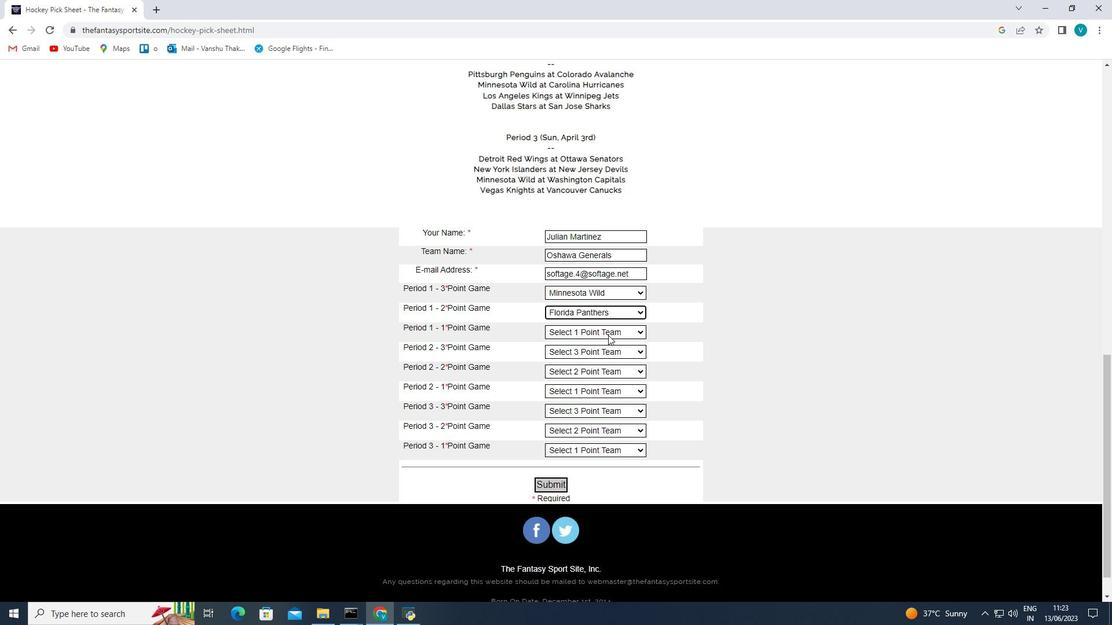 
Action: Mouse pressed left at (608, 332)
Screenshot: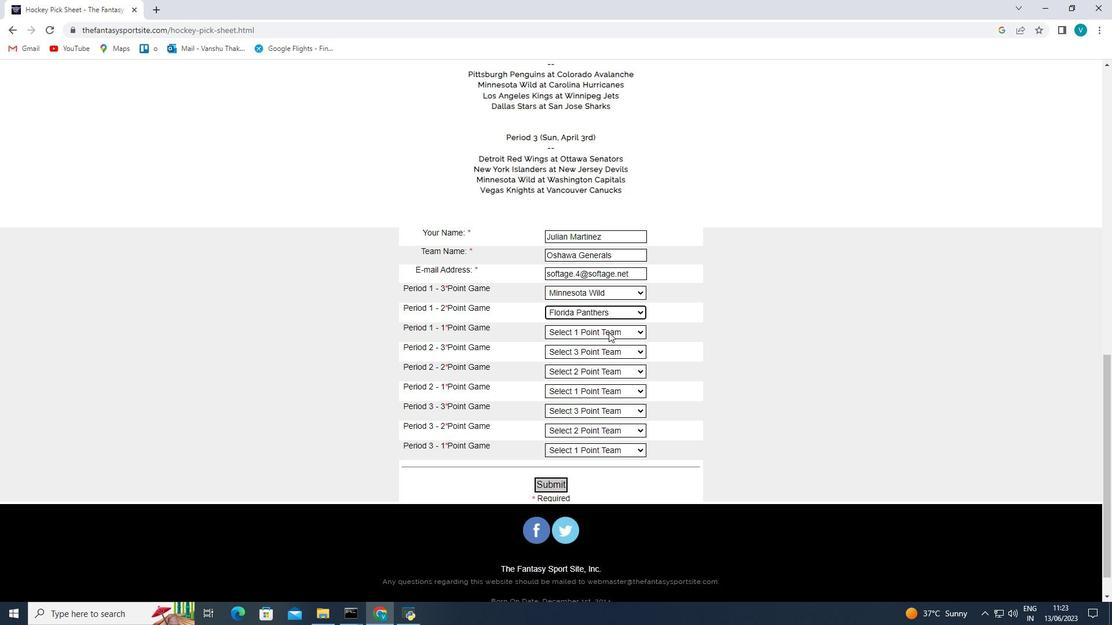 
Action: Mouse moved to (603, 464)
Screenshot: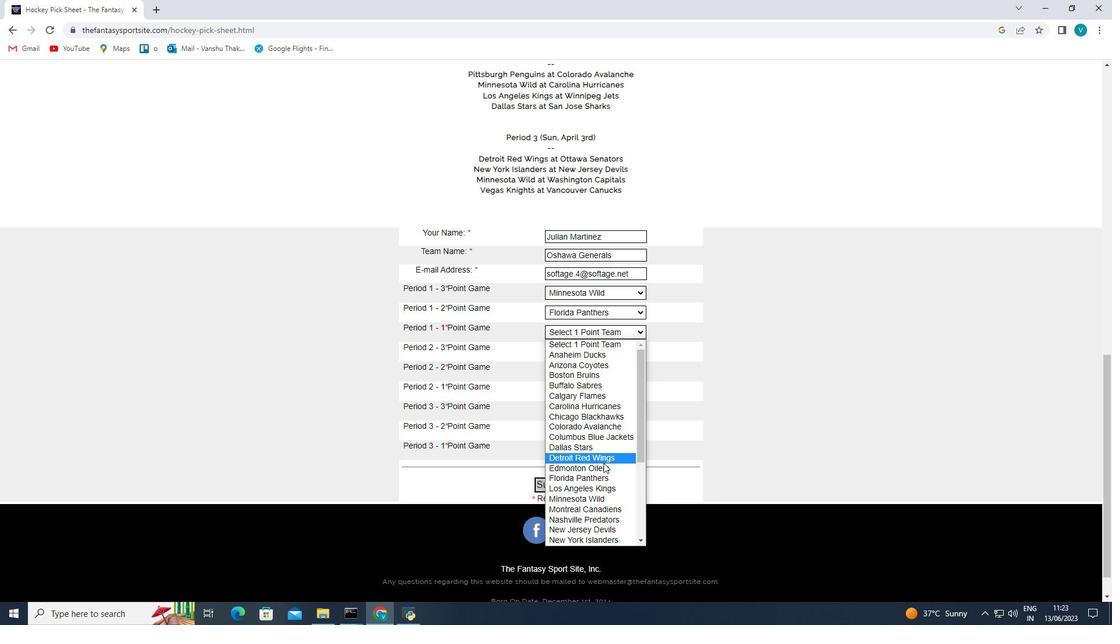 
Action: Mouse pressed left at (603, 464)
Screenshot: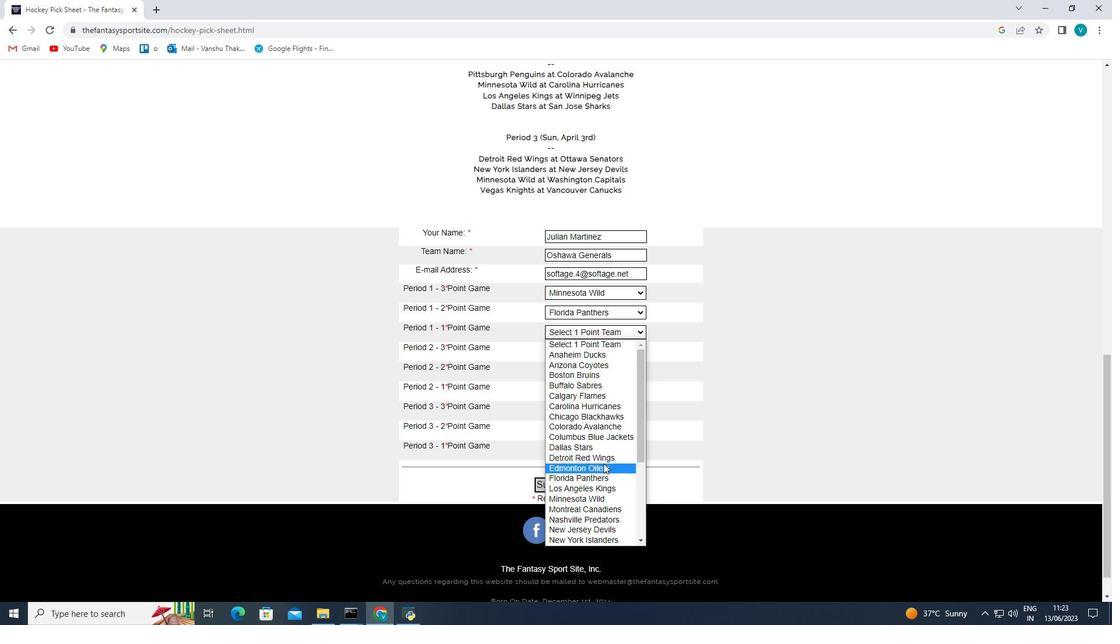 
Action: Mouse moved to (617, 355)
Screenshot: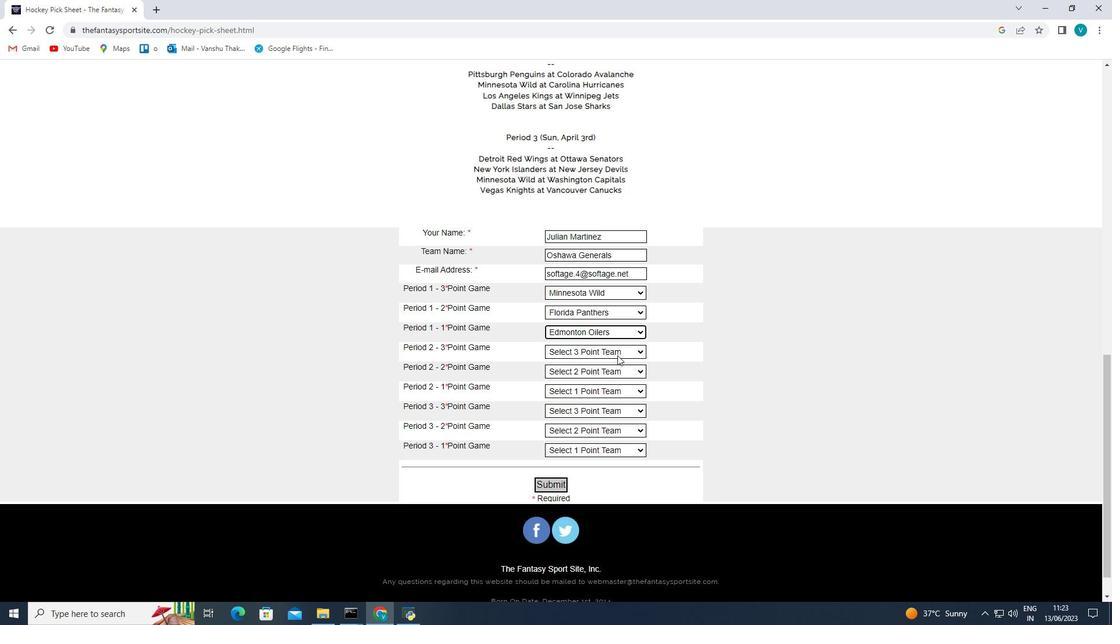 
Action: Mouse pressed left at (617, 355)
Screenshot: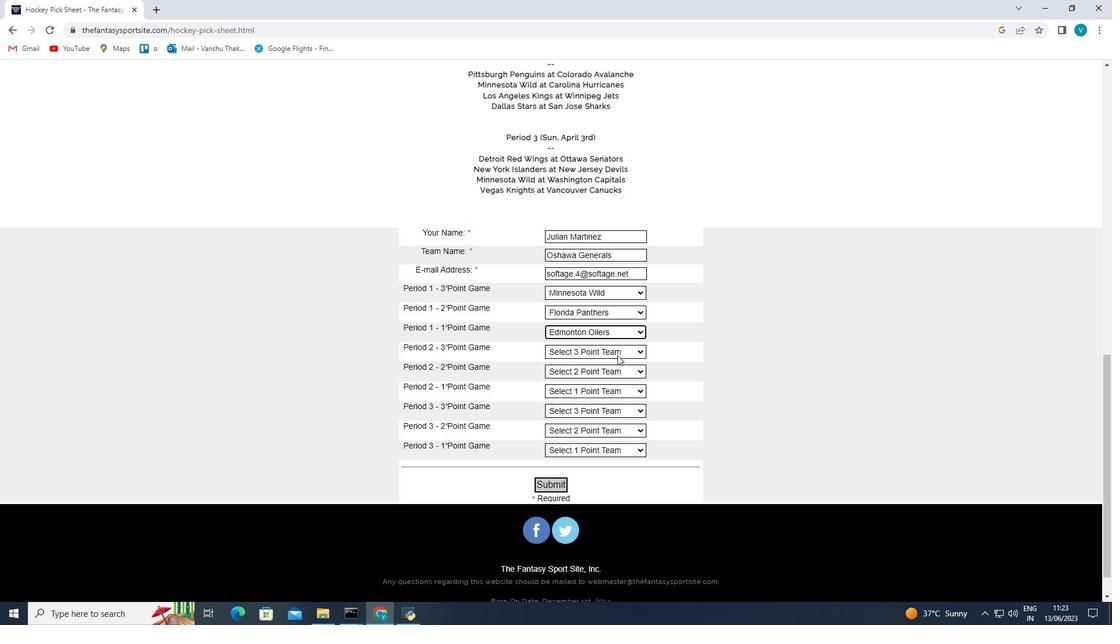 
Action: Mouse moved to (602, 475)
Screenshot: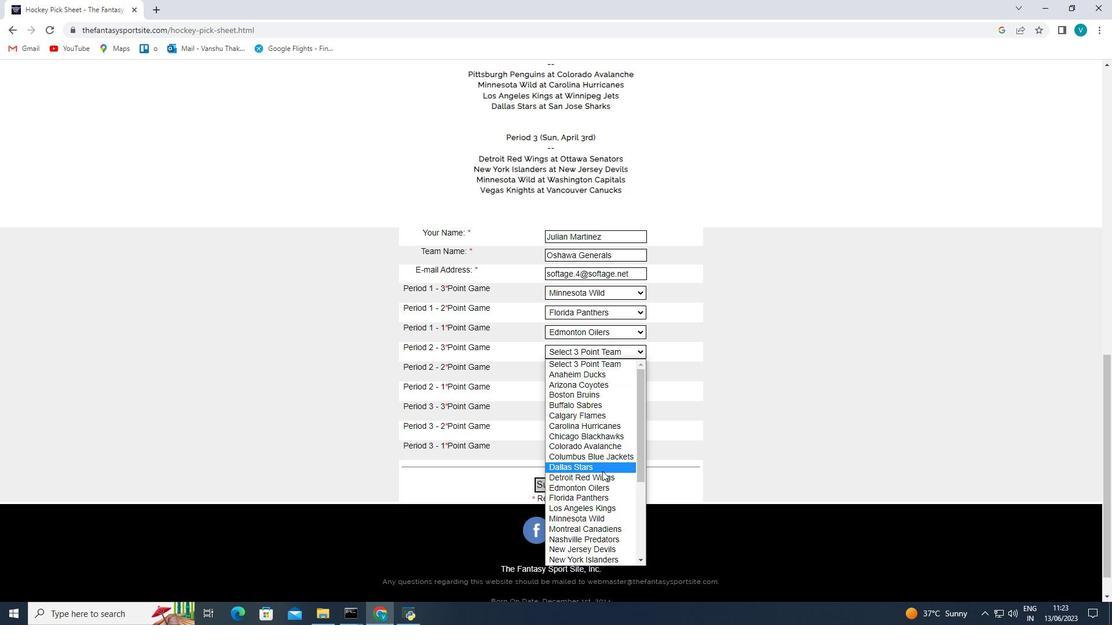 
Action: Mouse pressed left at (602, 475)
Screenshot: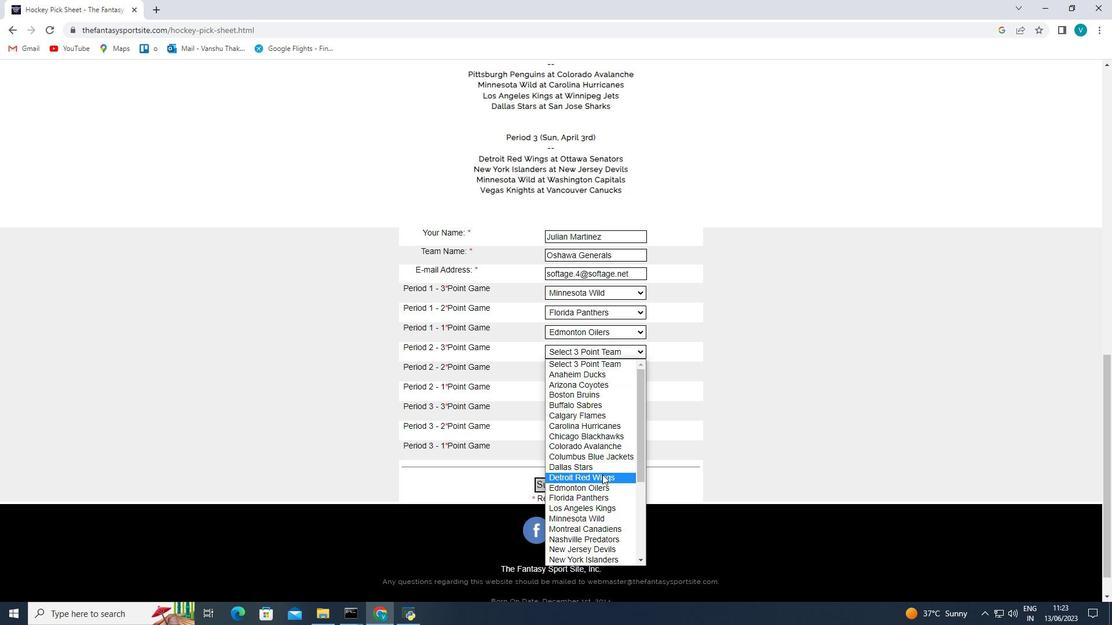 
Action: Mouse moved to (623, 372)
Screenshot: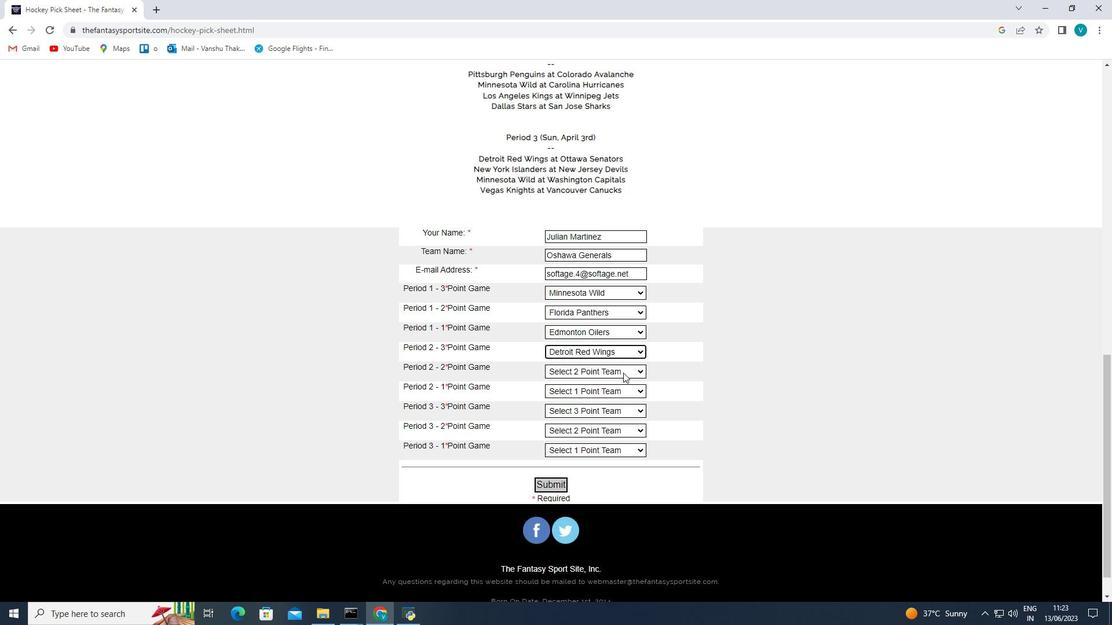 
Action: Mouse pressed left at (623, 372)
Screenshot: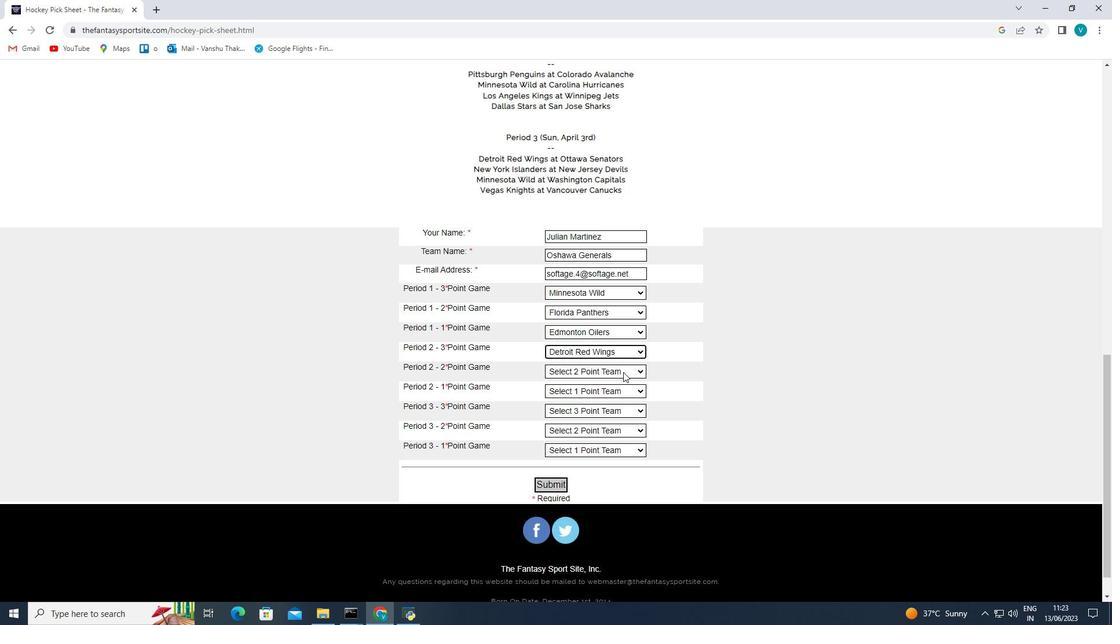 
Action: Mouse moved to (592, 486)
Screenshot: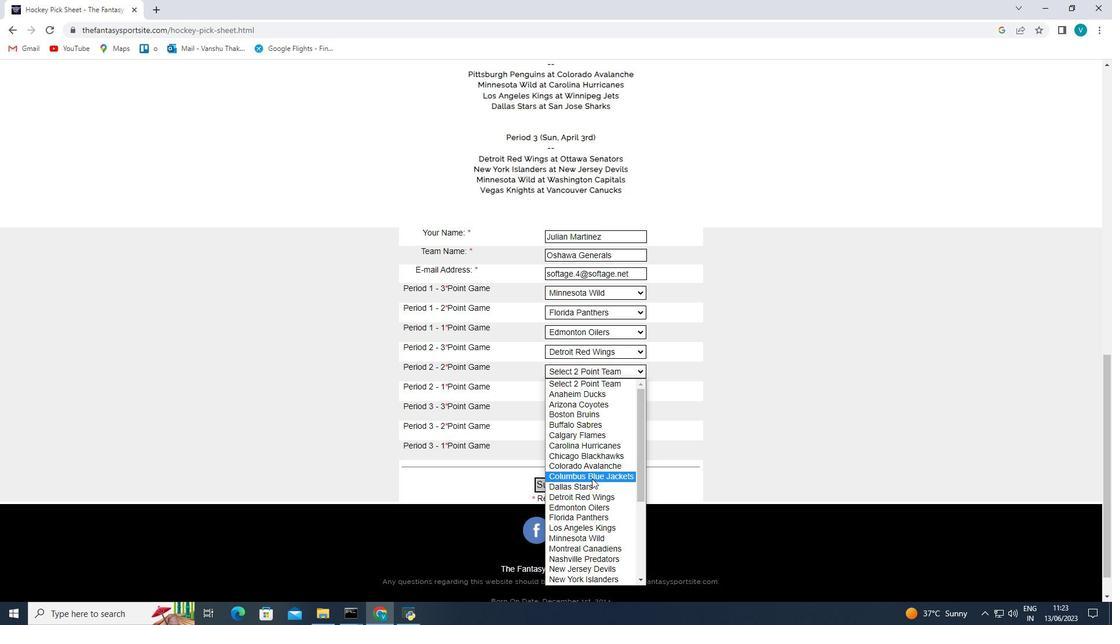 
Action: Mouse pressed left at (592, 486)
Screenshot: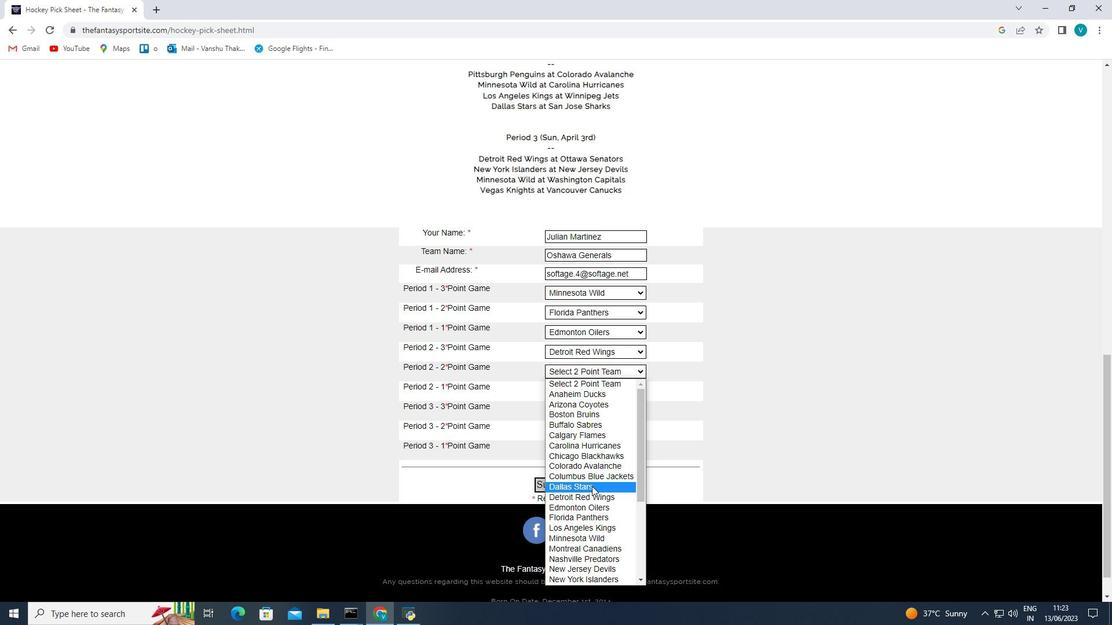 
Action: Mouse moved to (620, 388)
Screenshot: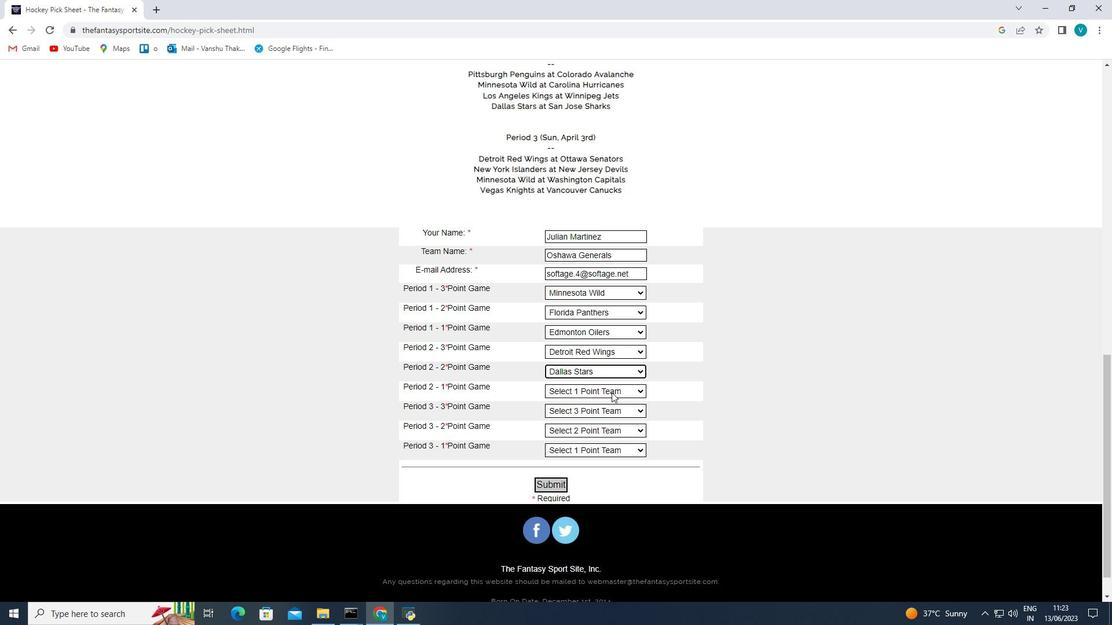 
Action: Mouse pressed left at (620, 388)
Screenshot: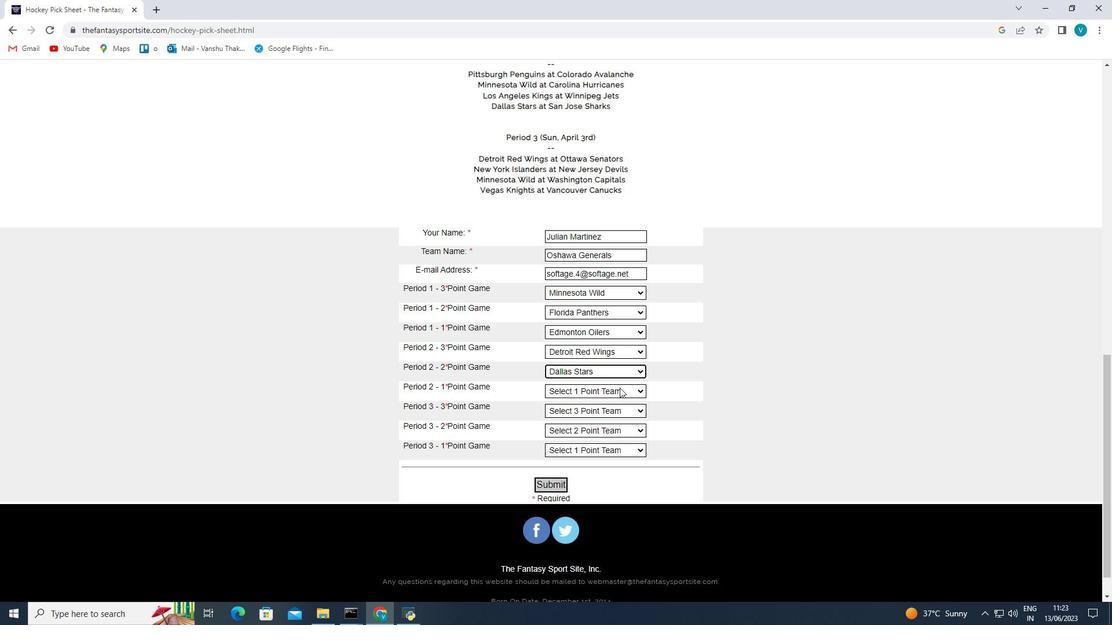 
Action: Mouse moved to (608, 275)
Screenshot: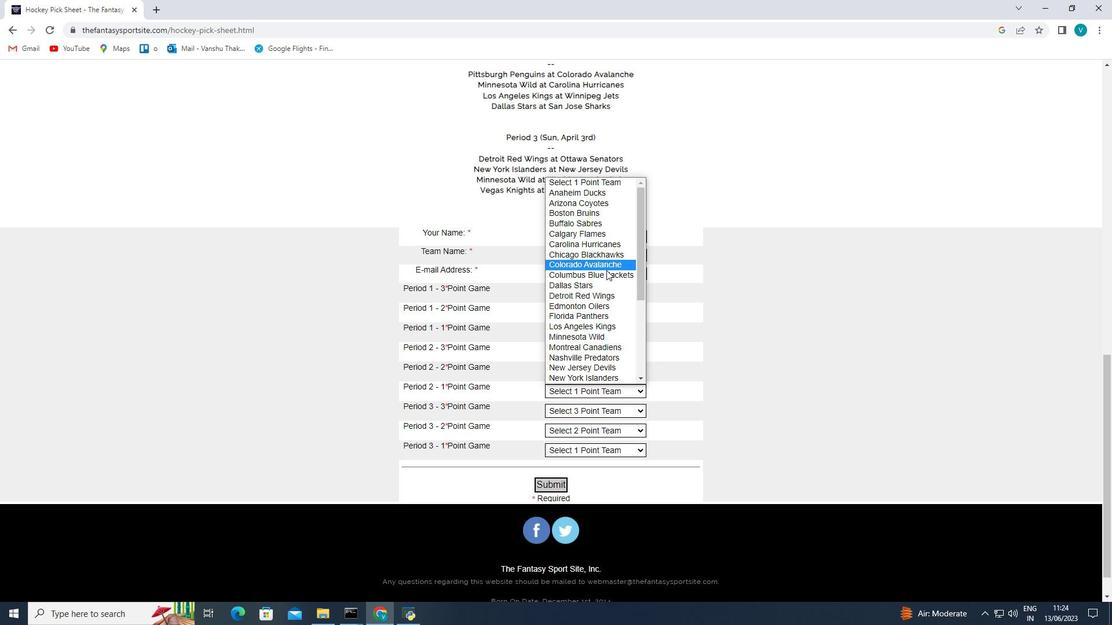 
Action: Mouse pressed left at (608, 275)
Screenshot: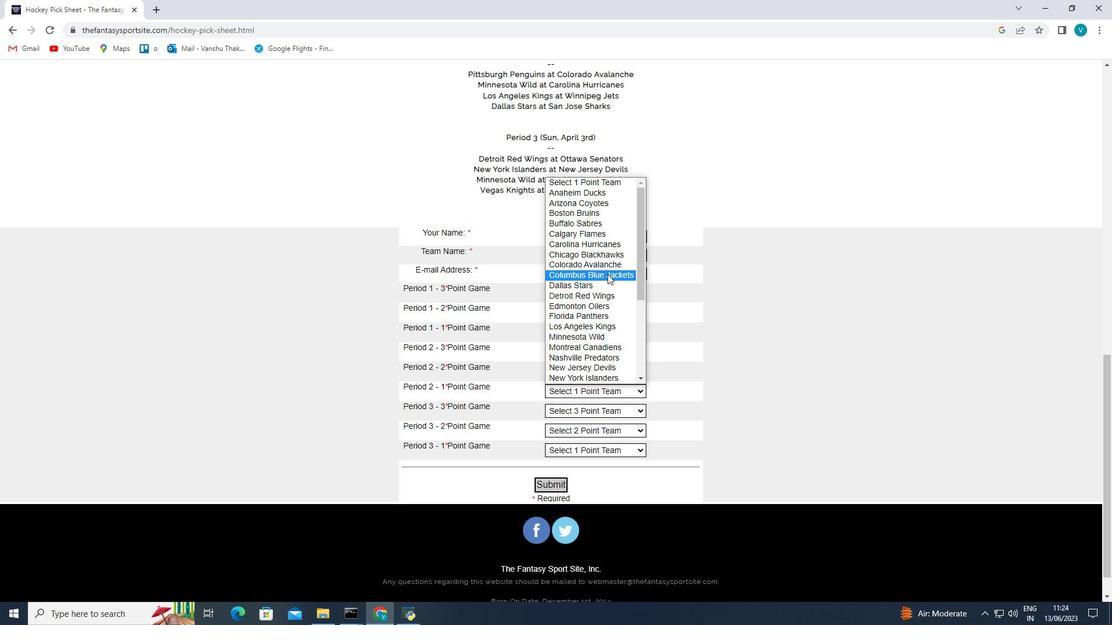 
Action: Mouse moved to (615, 410)
Screenshot: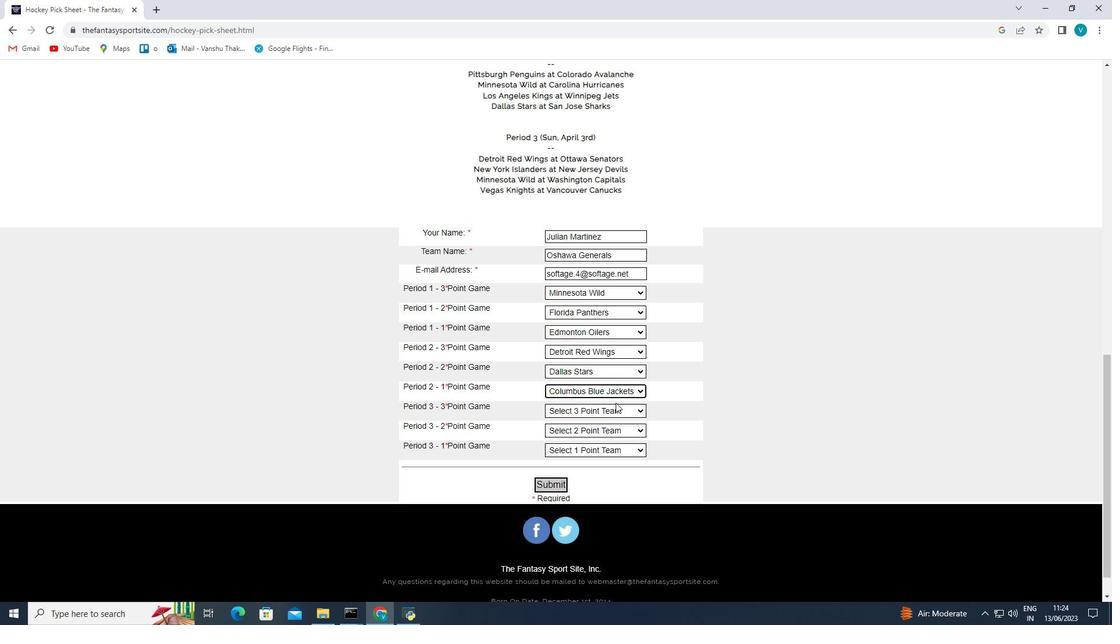 
Action: Mouse pressed left at (615, 410)
Screenshot: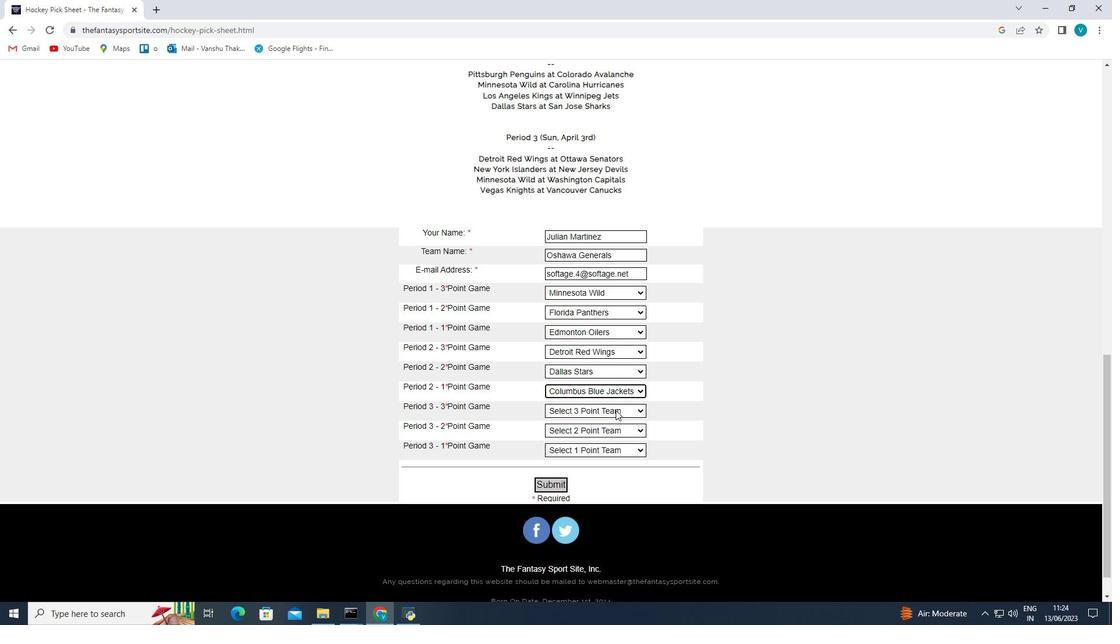 
Action: Mouse moved to (615, 283)
Screenshot: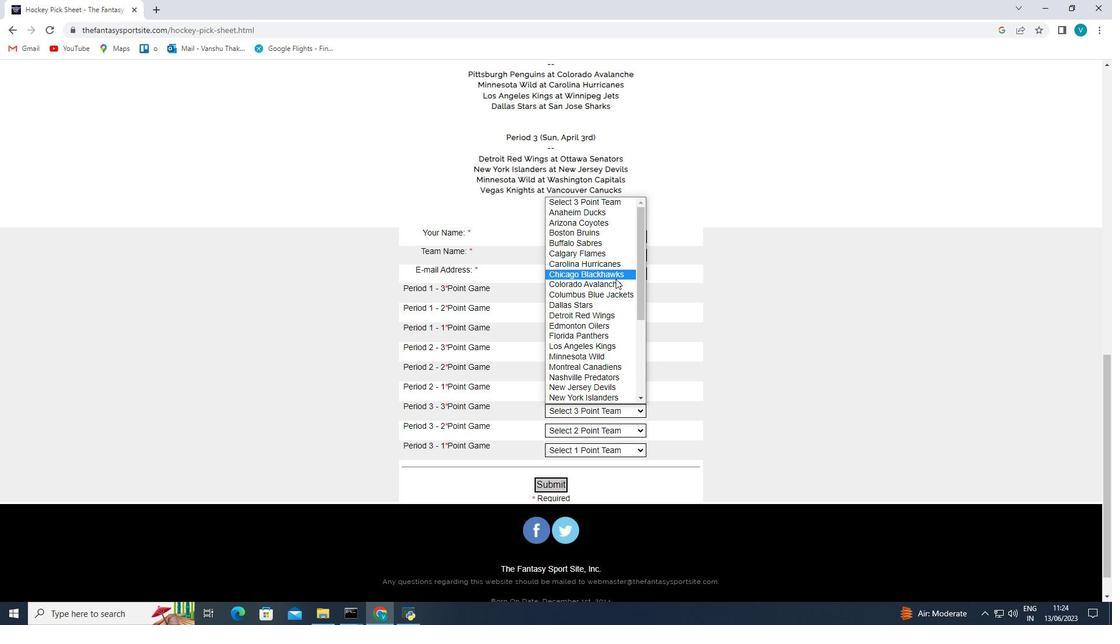 
Action: Mouse pressed left at (615, 283)
Screenshot: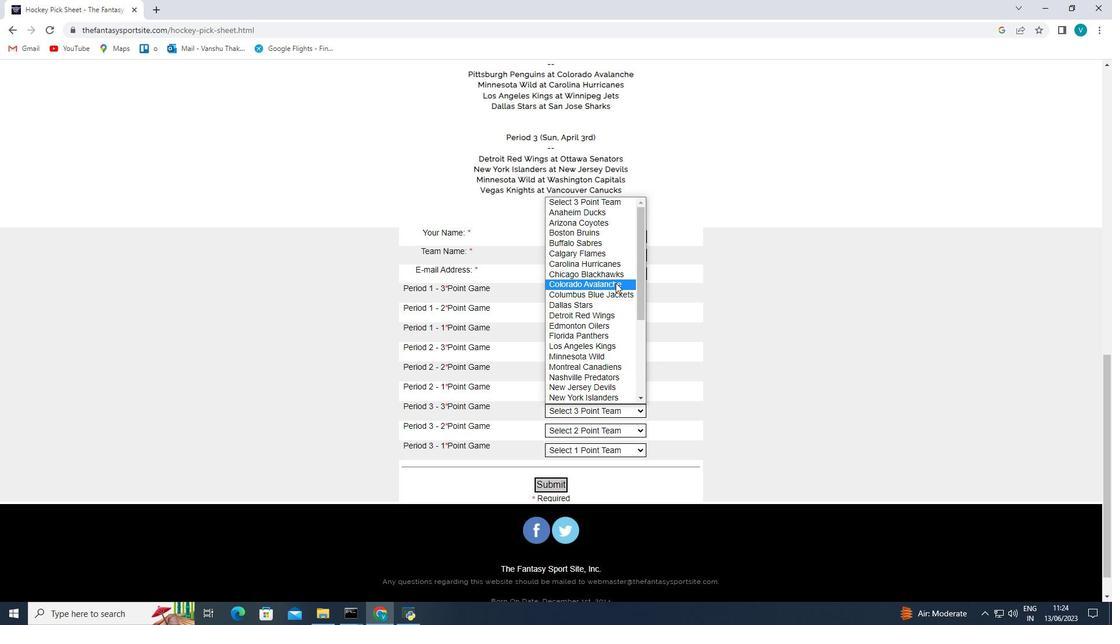 
Action: Mouse moved to (603, 428)
Screenshot: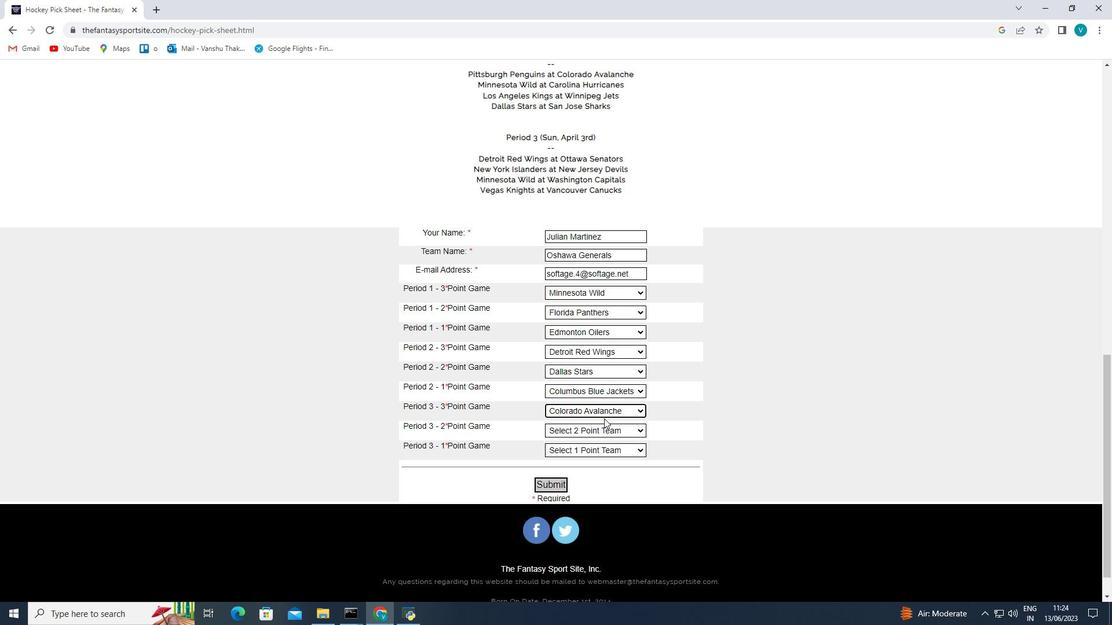 
Action: Mouse pressed left at (603, 428)
Screenshot: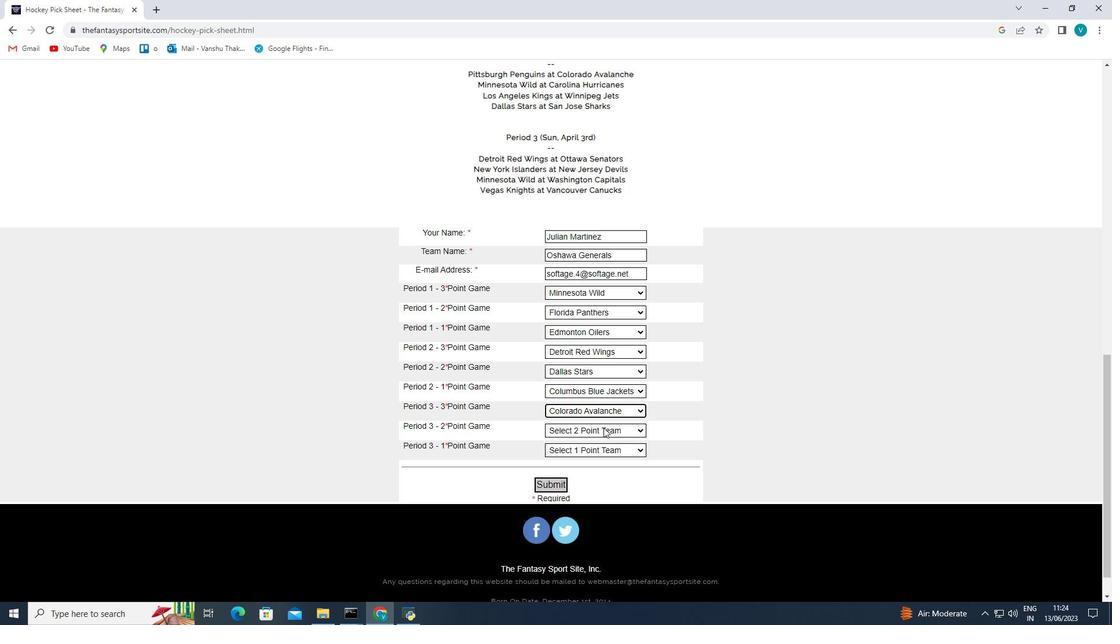 
Action: Mouse moved to (600, 296)
Screenshot: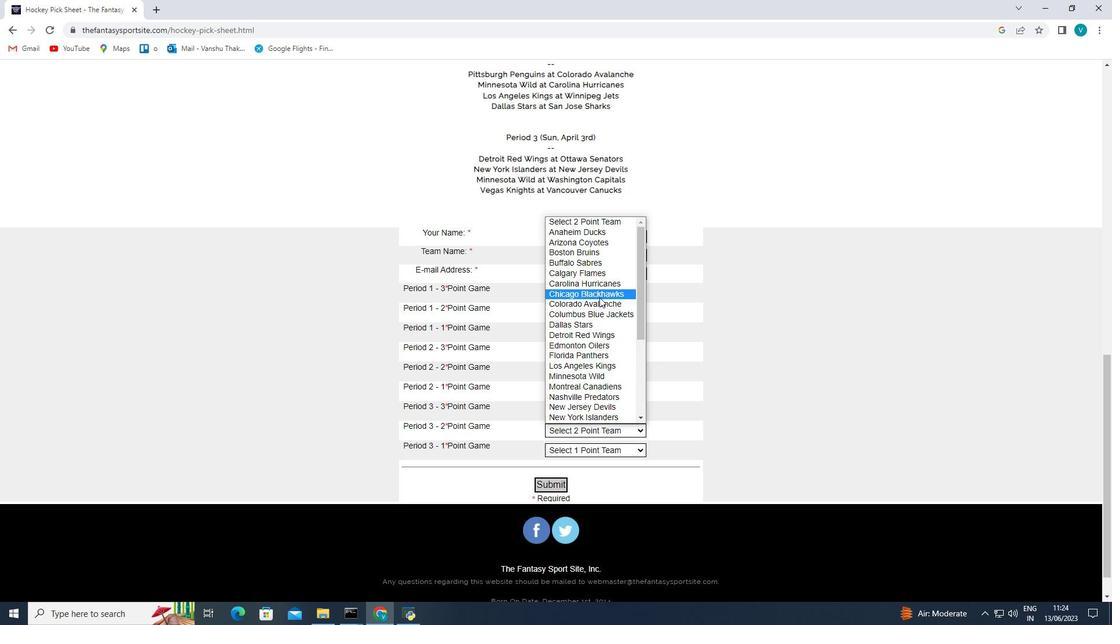 
Action: Mouse pressed left at (600, 296)
Screenshot: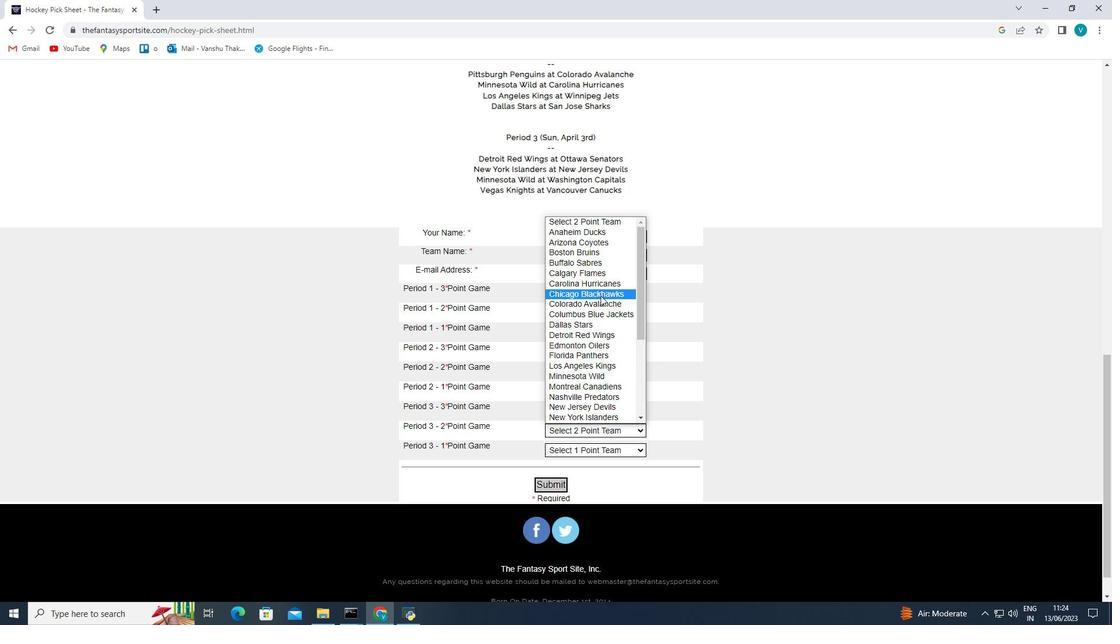 
Action: Mouse moved to (583, 451)
Screenshot: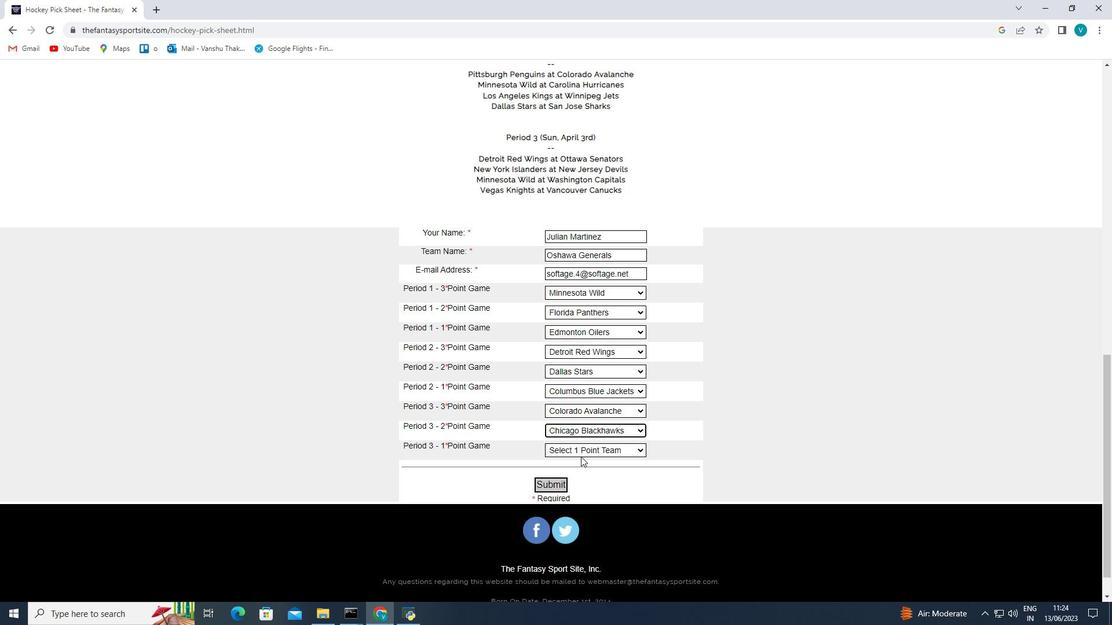 
Action: Mouse pressed left at (583, 451)
Screenshot: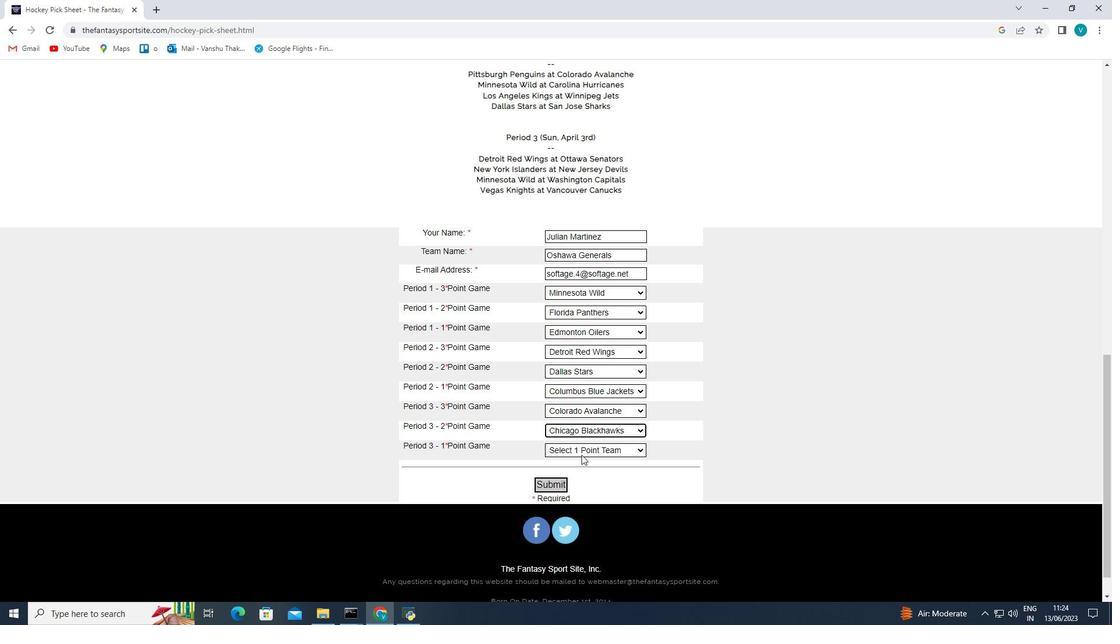 
Action: Mouse moved to (601, 281)
Screenshot: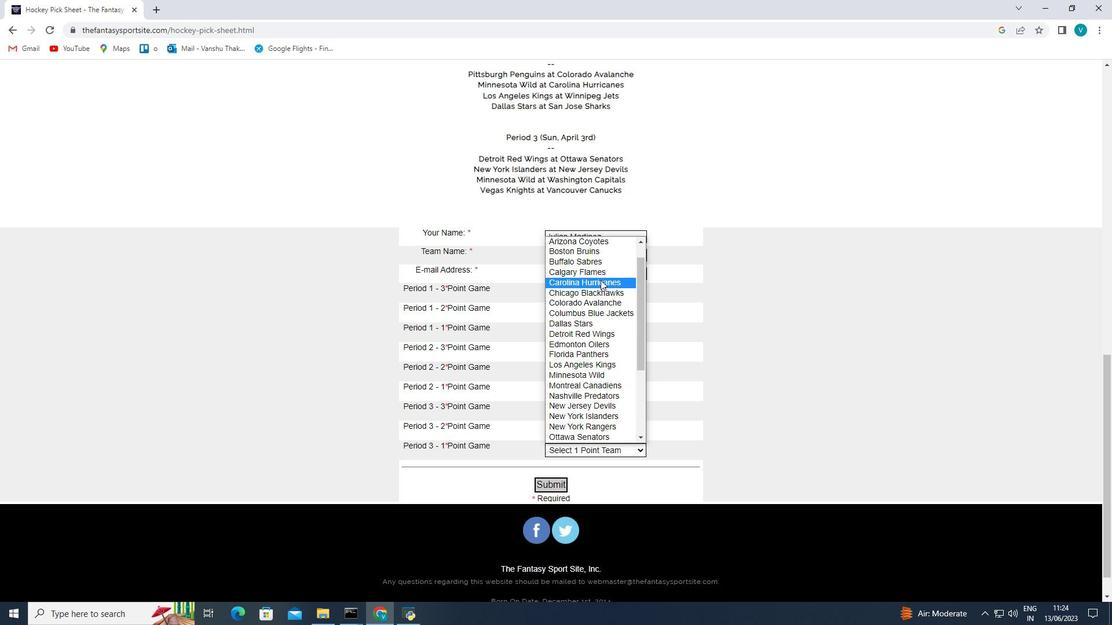 
Action: Mouse pressed left at (601, 281)
Screenshot: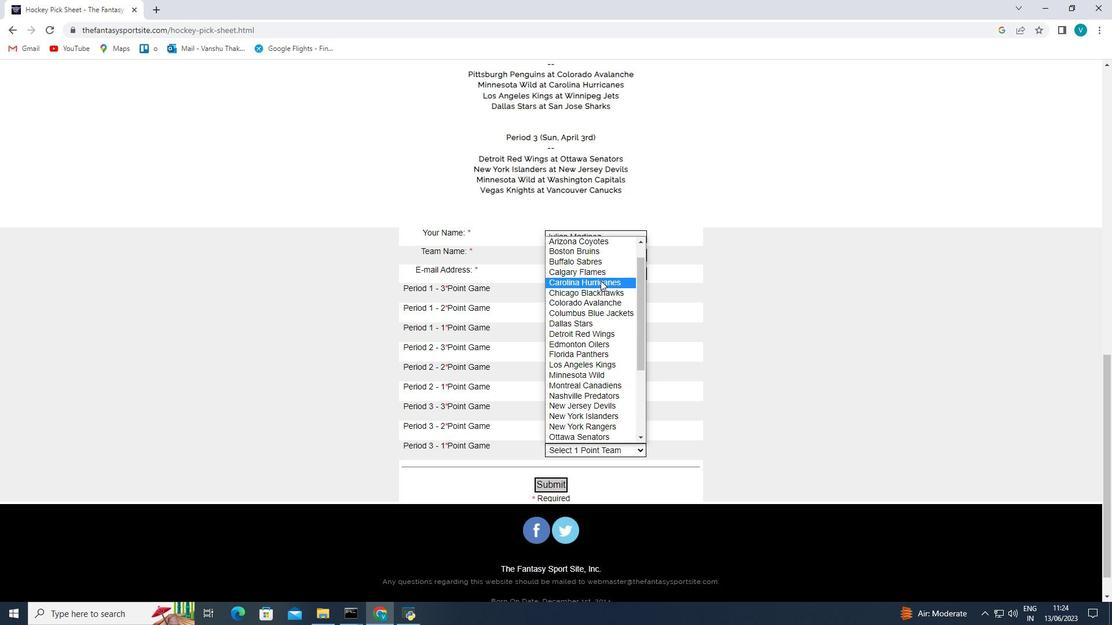 
Action: Mouse moved to (560, 482)
Screenshot: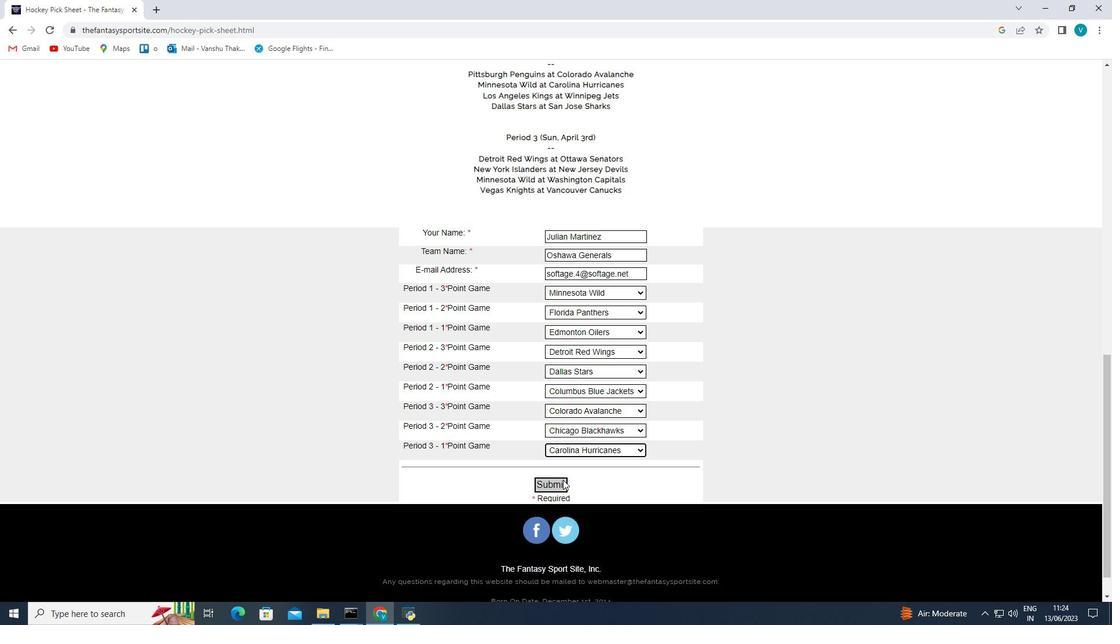 
Action: Mouse pressed left at (560, 482)
Screenshot: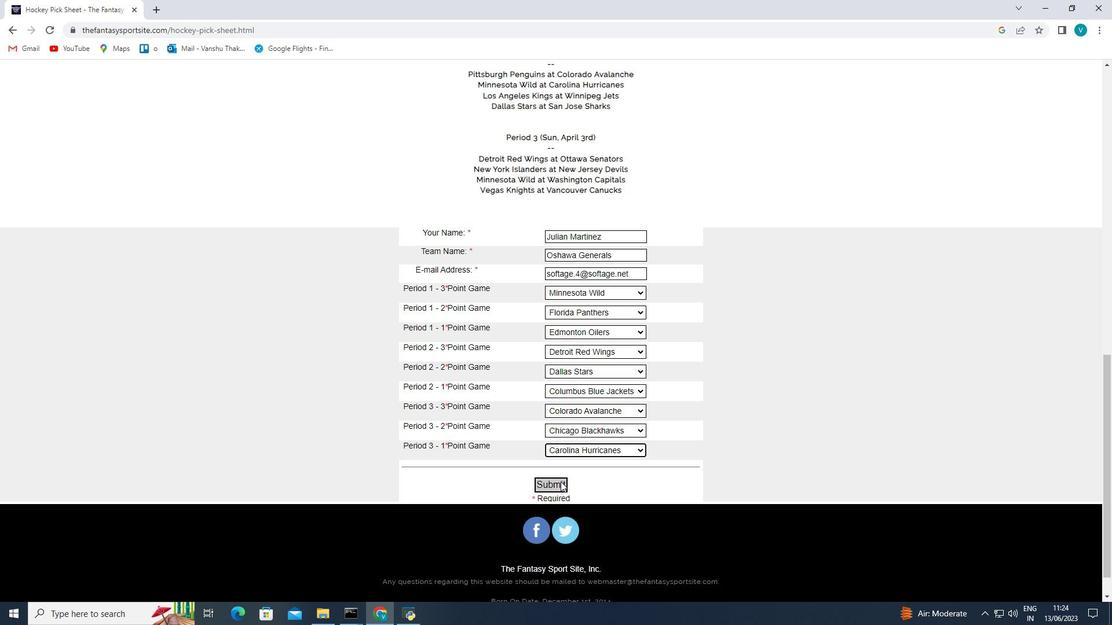 
